Task: Open Card Production Performance Review in Board Customer Advocacy to Workspace Business Intelligence and Analytics and add a team member Softage.2@softage.net, a label Blue, a checklist Athletic Training, an attachment from Trello, a color Blue and finally, add a card description 'Create and send out employee engagement survey on company vision' and a comment 'We should approach this task with a sense of ownership and personal responsibility for its success.'. Add a start date 'Jan 02, 1900' with a due date 'Jan 09, 1900'
Action: Mouse moved to (58, 279)
Screenshot: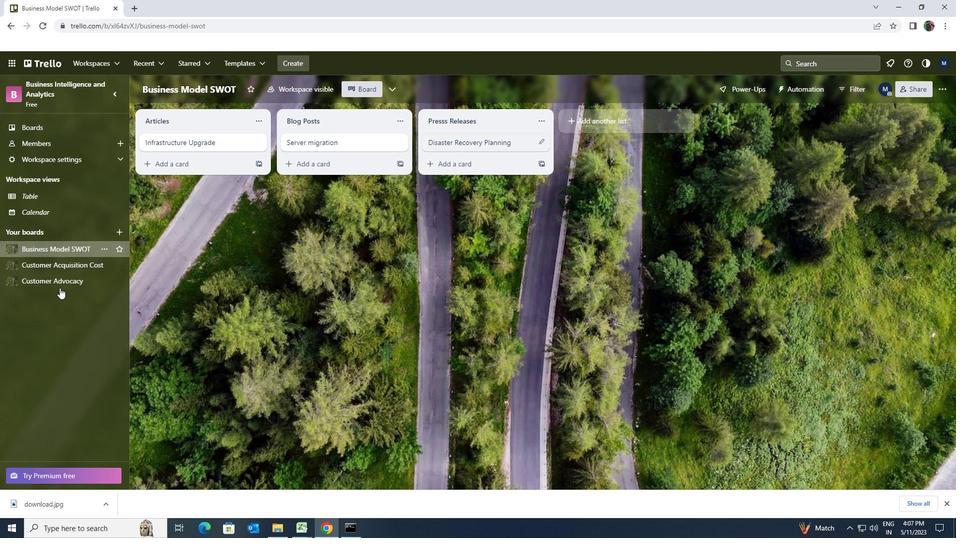 
Action: Mouse pressed left at (58, 279)
Screenshot: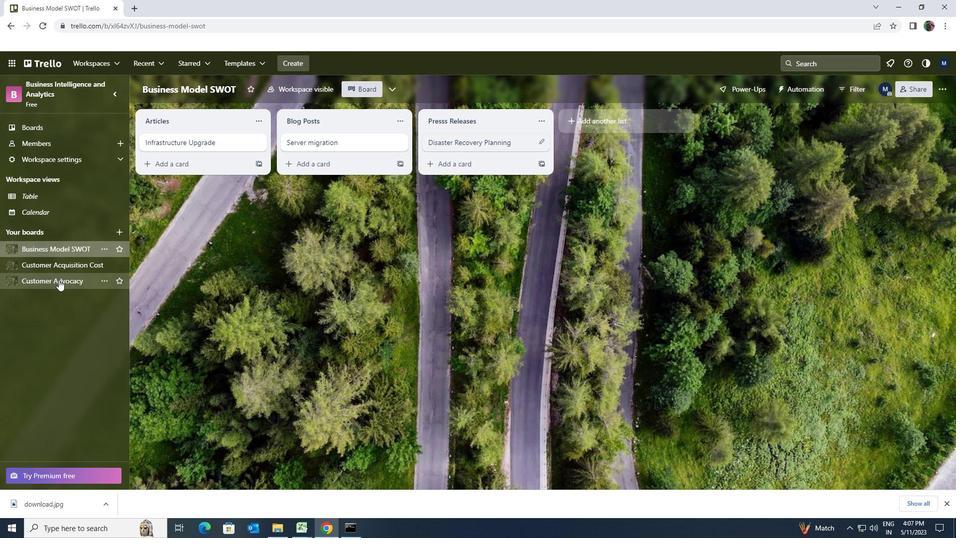 
Action: Mouse moved to (223, 143)
Screenshot: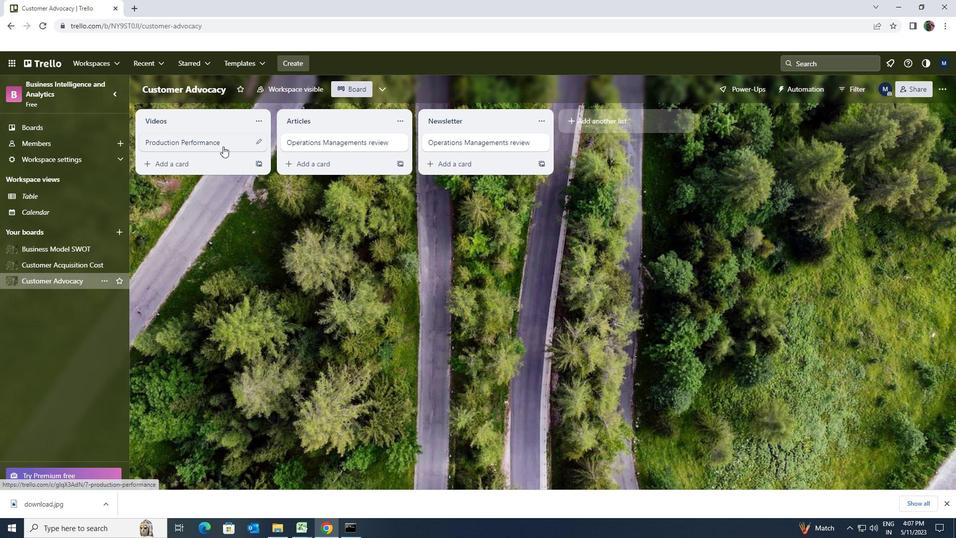 
Action: Mouse pressed left at (223, 143)
Screenshot: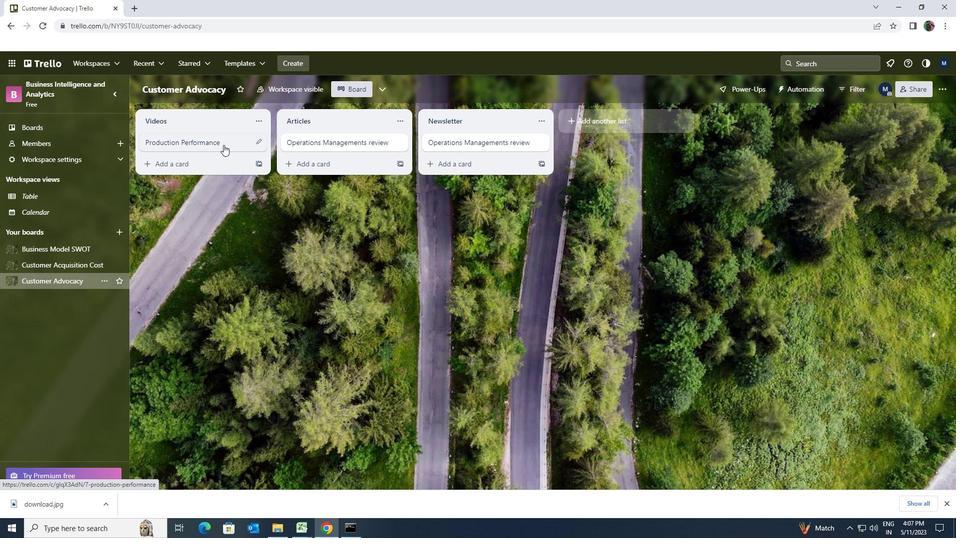 
Action: Mouse moved to (580, 141)
Screenshot: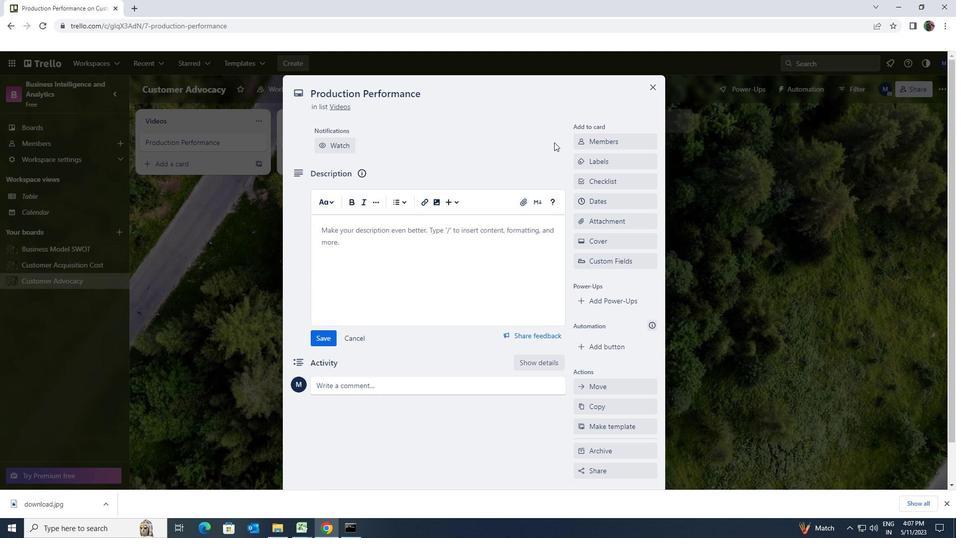 
Action: Mouse pressed left at (580, 141)
Screenshot: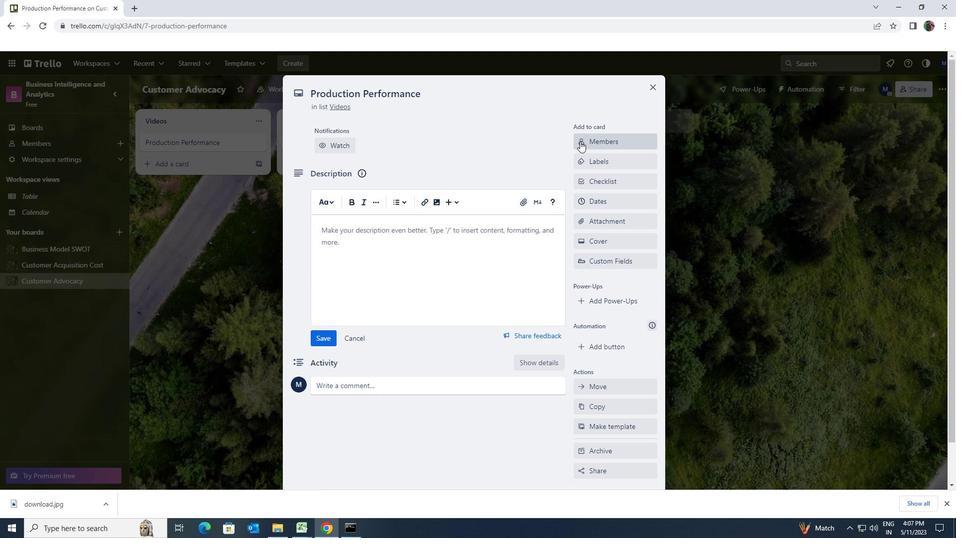 
Action: Mouse moved to (606, 182)
Screenshot: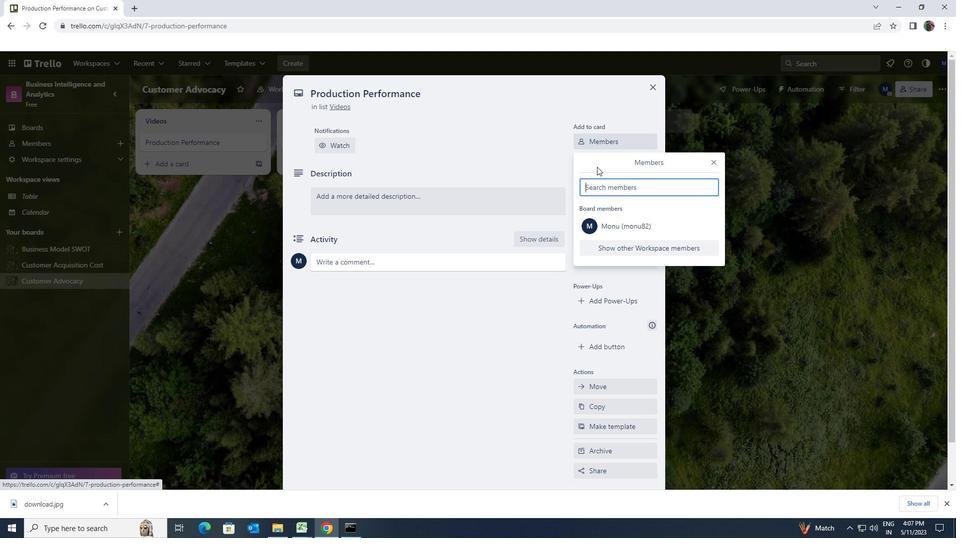 
Action: Key pressed softage.2<Key.shift>@SOFTAGE.NET
Screenshot: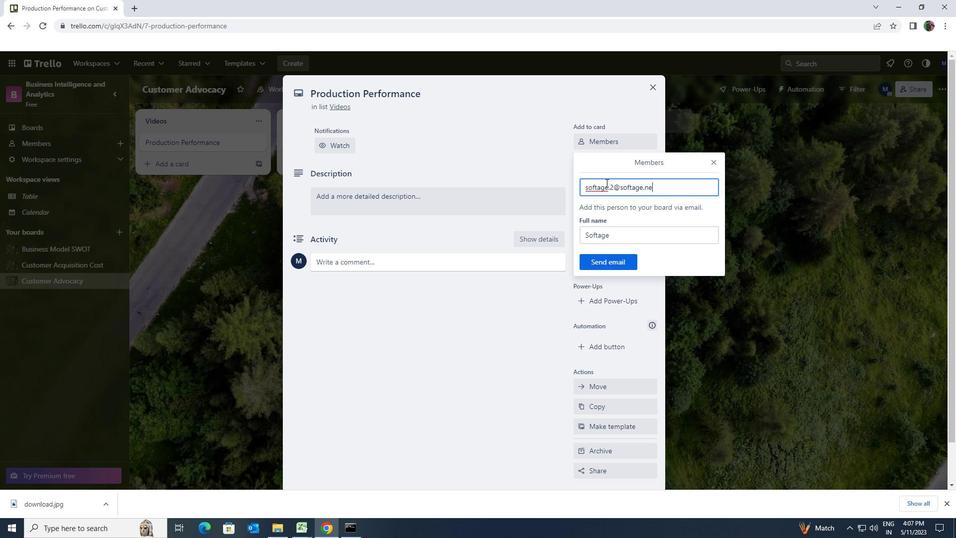 
Action: Mouse moved to (616, 256)
Screenshot: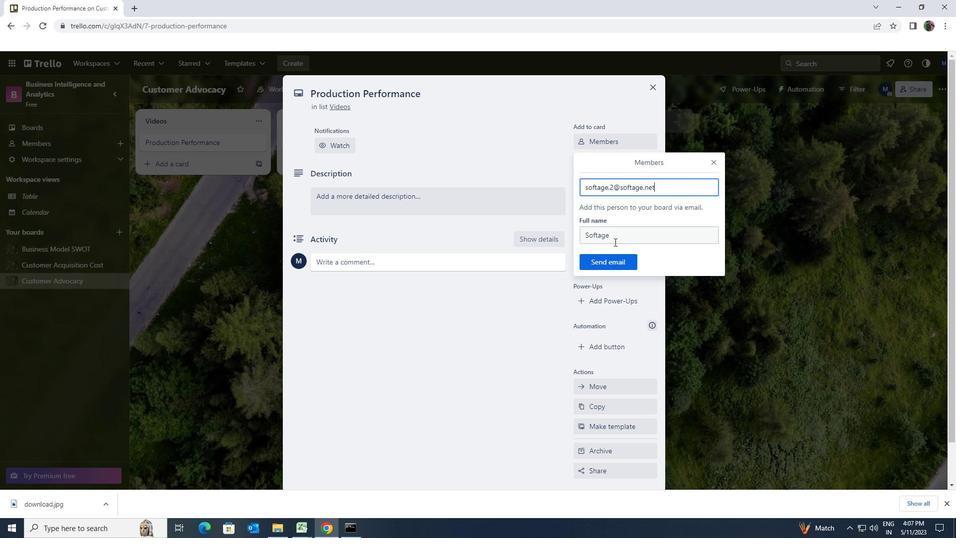 
Action: Mouse pressed left at (616, 256)
Screenshot: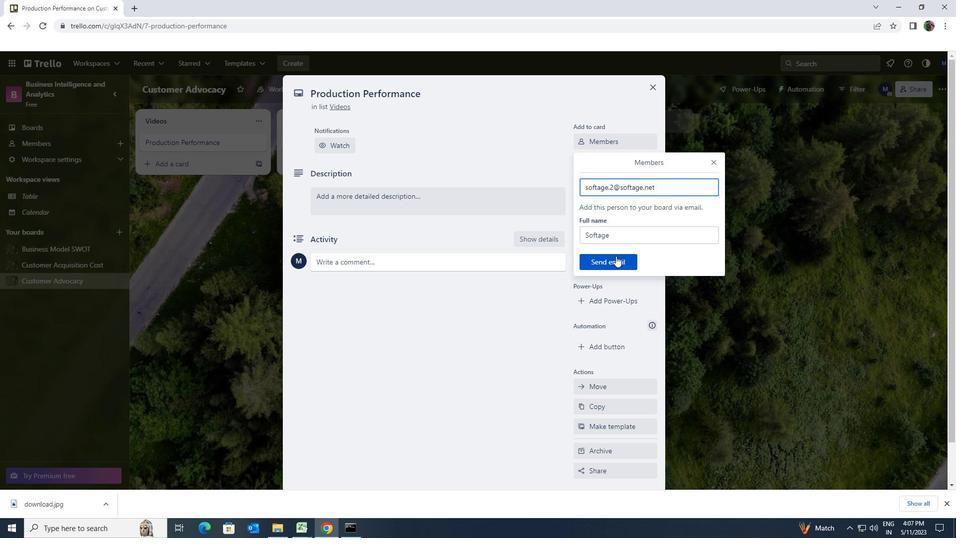 
Action: Mouse moved to (615, 197)
Screenshot: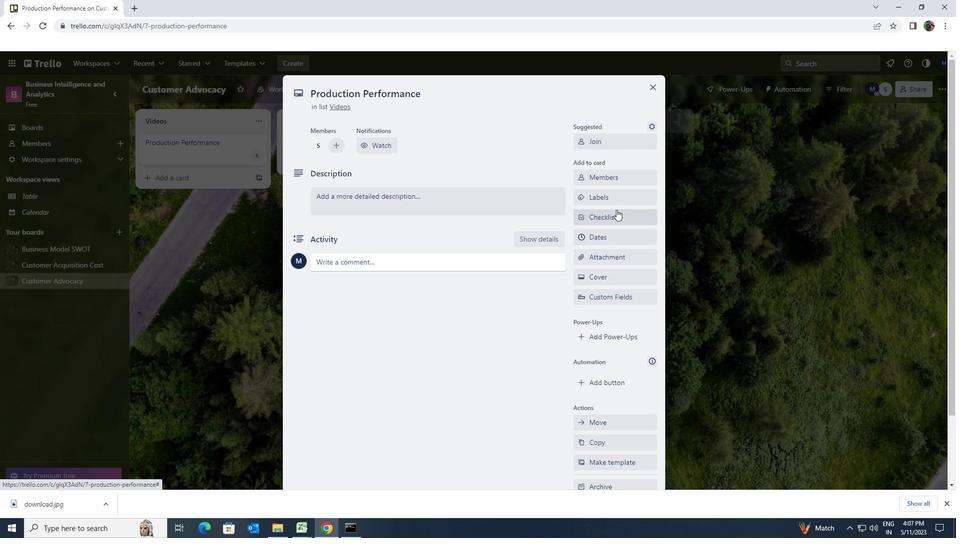 
Action: Mouse pressed left at (615, 197)
Screenshot: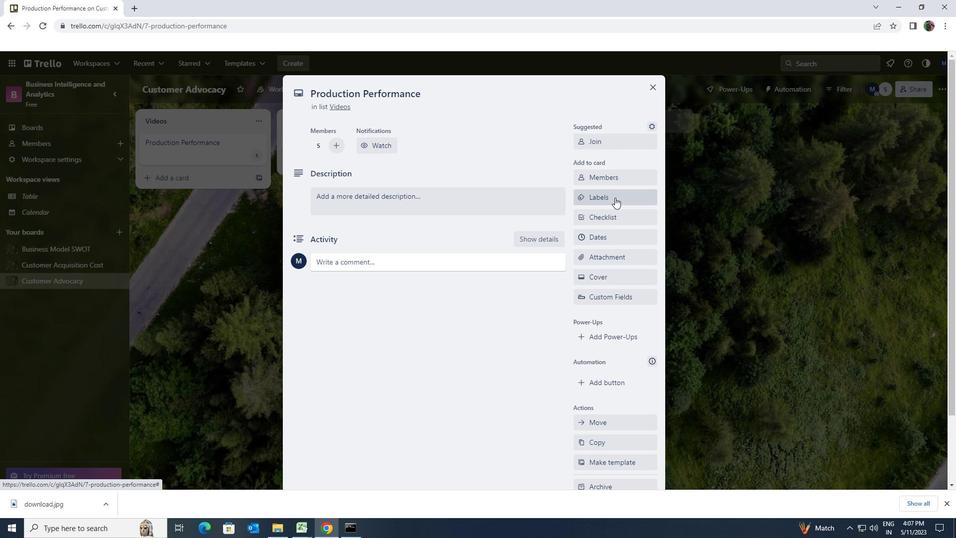 
Action: Mouse moved to (623, 394)
Screenshot: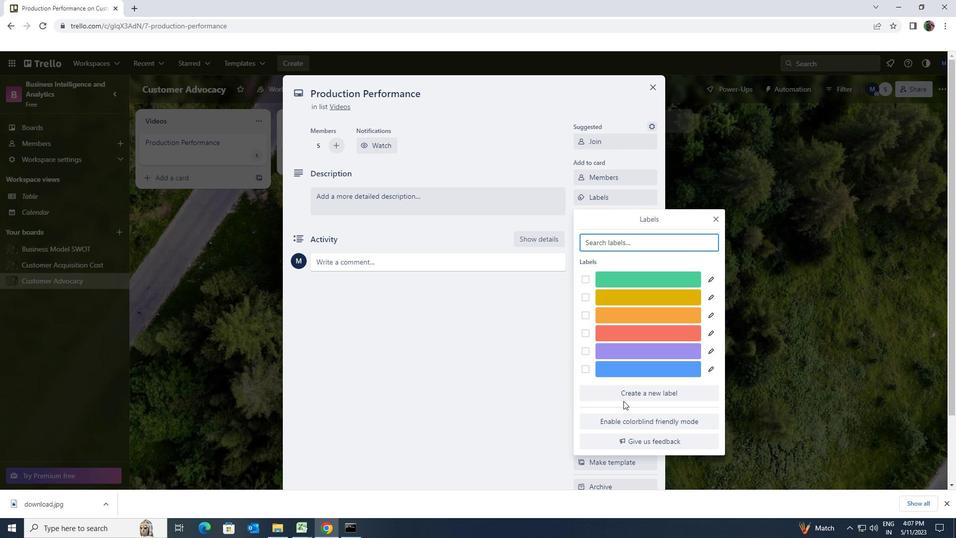 
Action: Mouse pressed left at (623, 394)
Screenshot: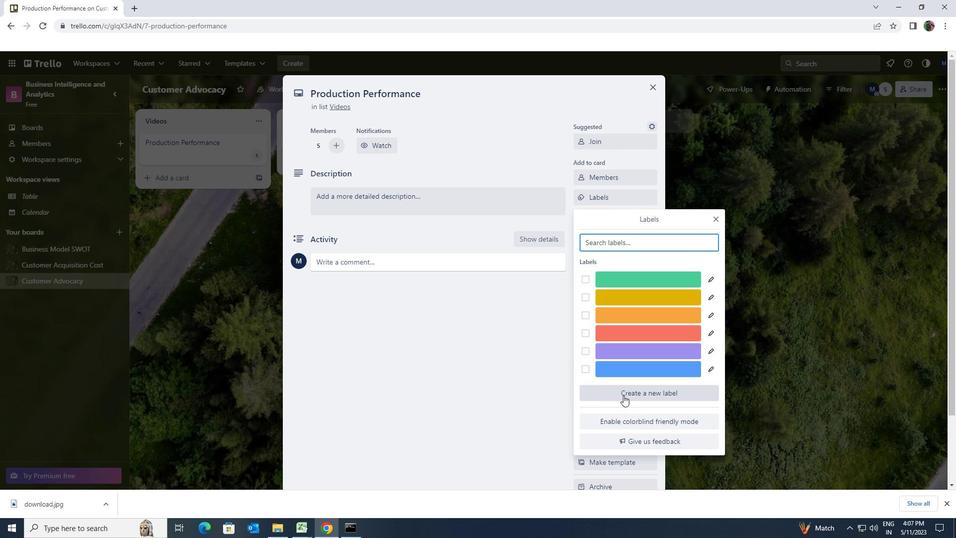 
Action: Mouse moved to (596, 297)
Screenshot: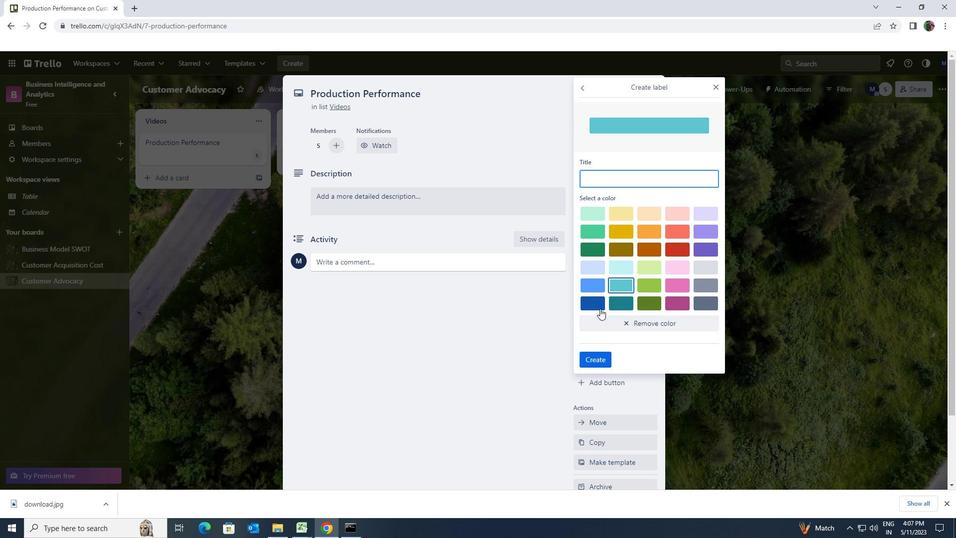
Action: Mouse pressed left at (596, 297)
Screenshot: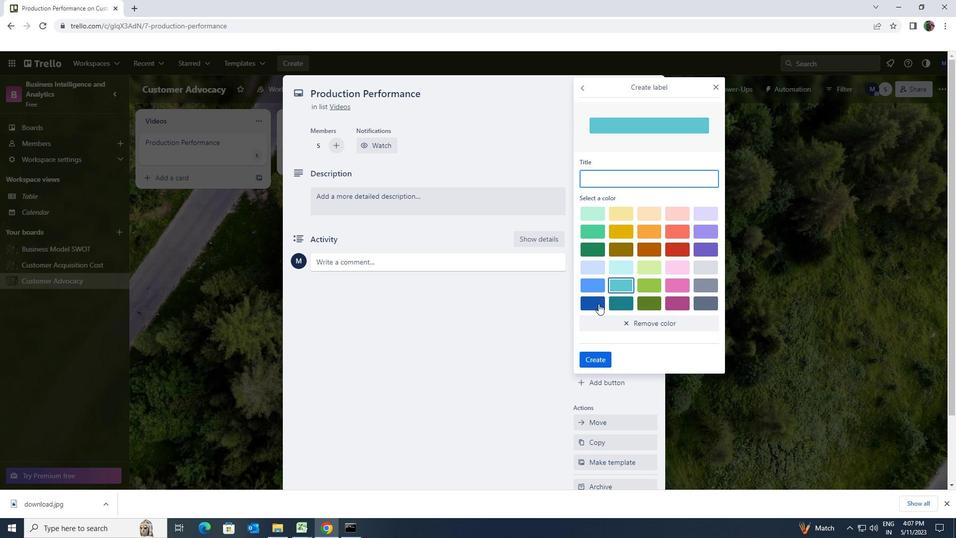 
Action: Mouse moved to (601, 359)
Screenshot: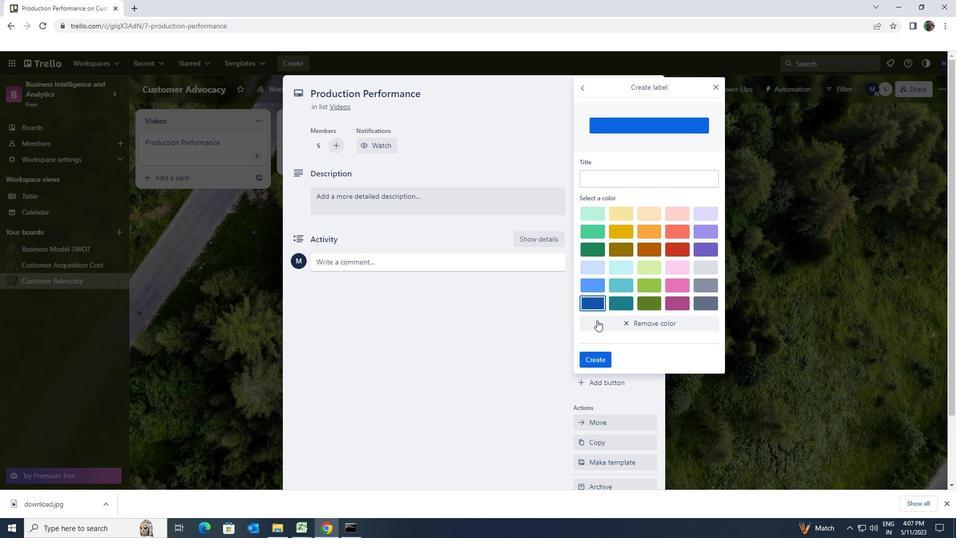 
Action: Mouse pressed left at (601, 359)
Screenshot: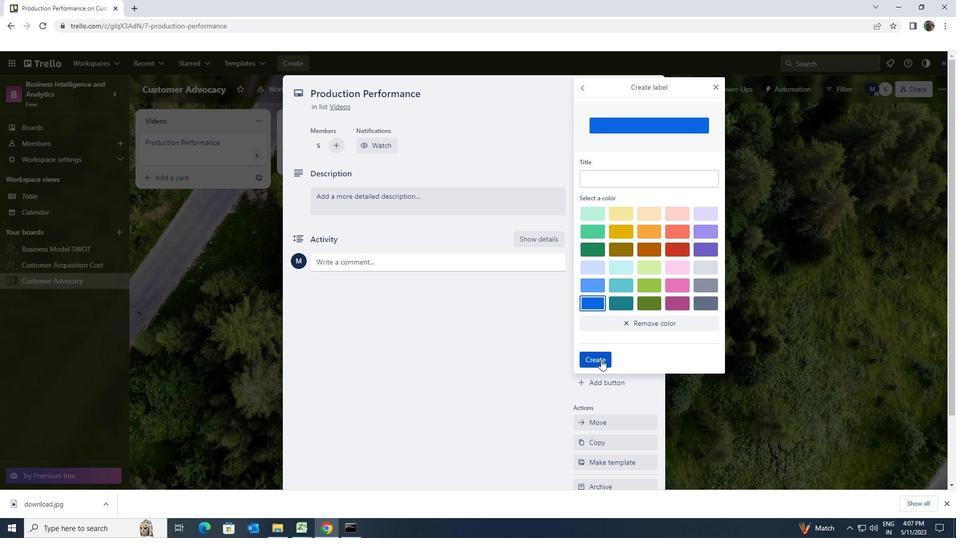 
Action: Mouse moved to (717, 219)
Screenshot: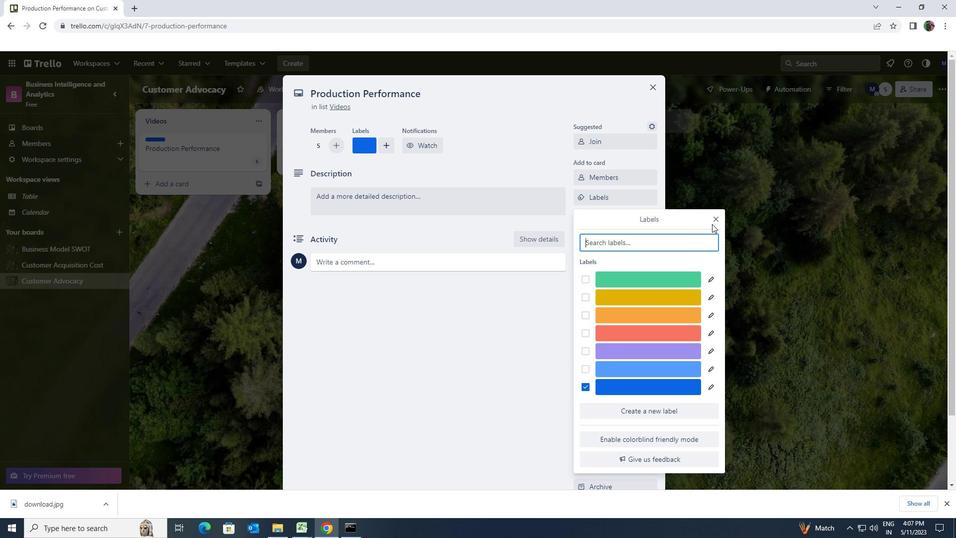 
Action: Mouse pressed left at (717, 219)
Screenshot: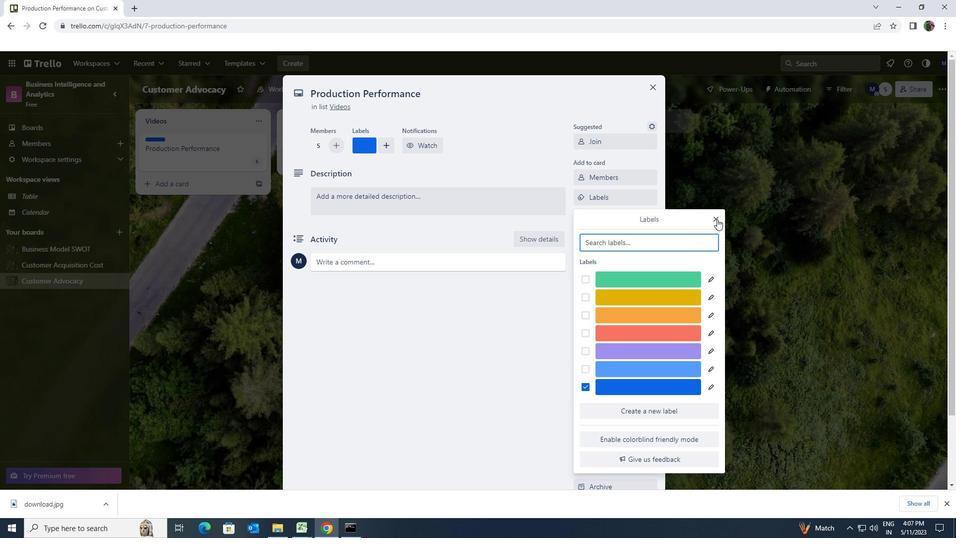 
Action: Mouse moved to (625, 216)
Screenshot: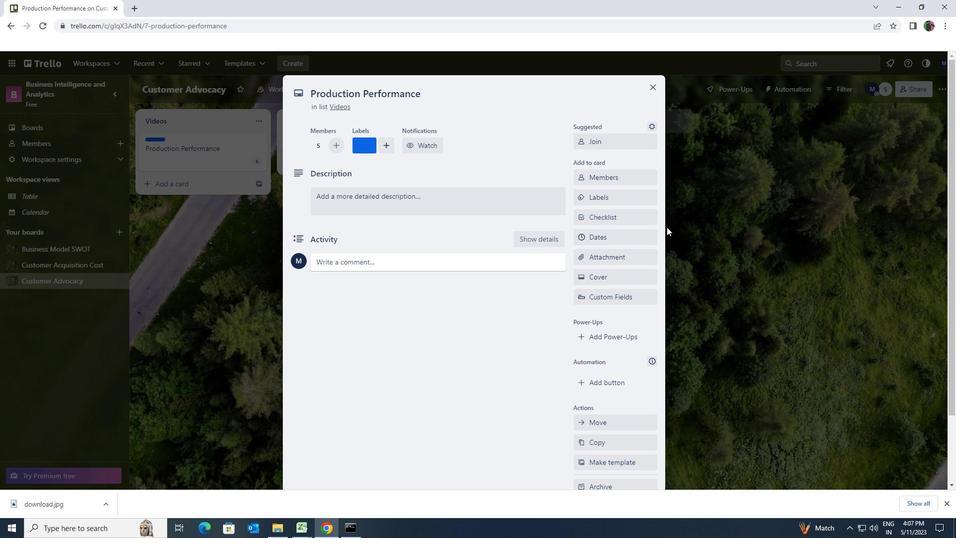 
Action: Mouse pressed left at (625, 216)
Screenshot: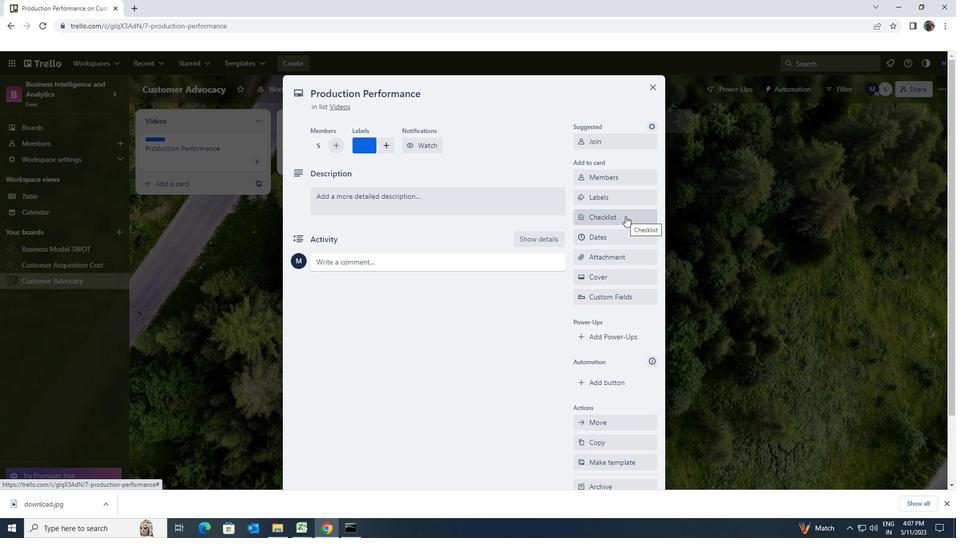 
Action: Key pressed <Key.shift>ATHLETIC<Key.space><Key.shift>TRAINING
Screenshot: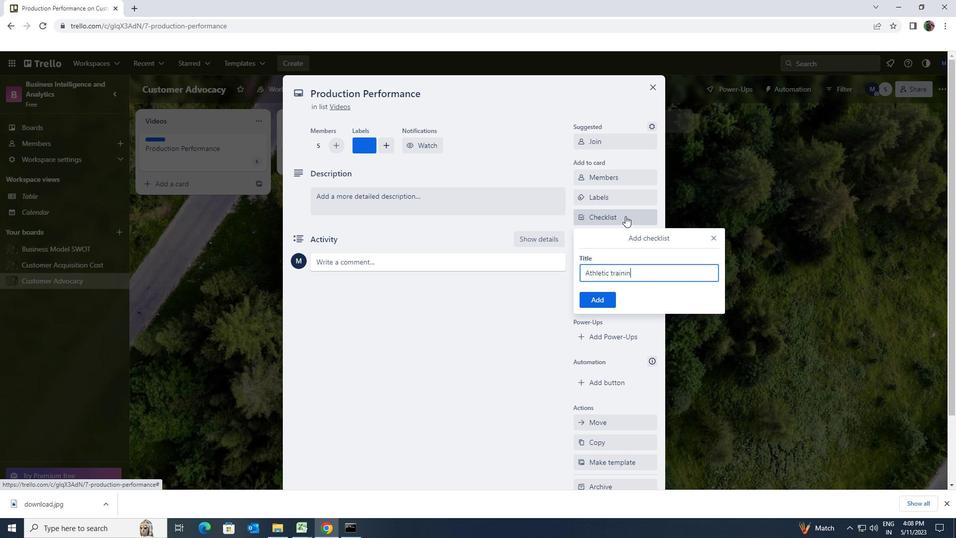 
Action: Mouse moved to (608, 298)
Screenshot: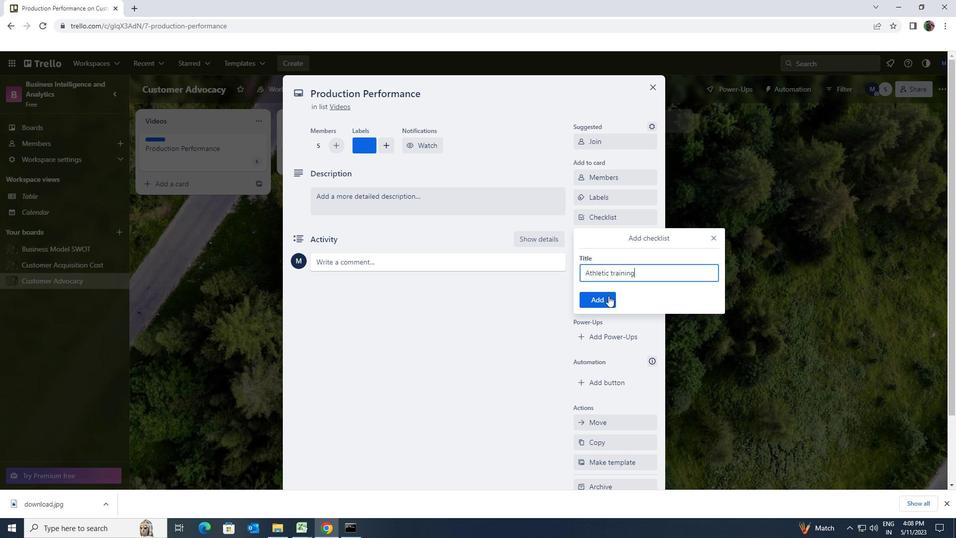 
Action: Mouse pressed left at (608, 298)
Screenshot: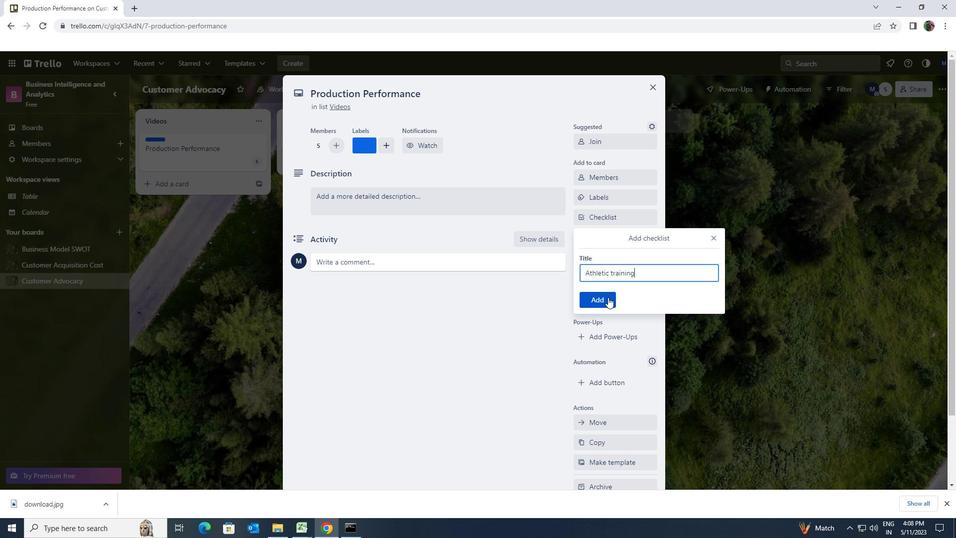 
Action: Mouse moved to (601, 258)
Screenshot: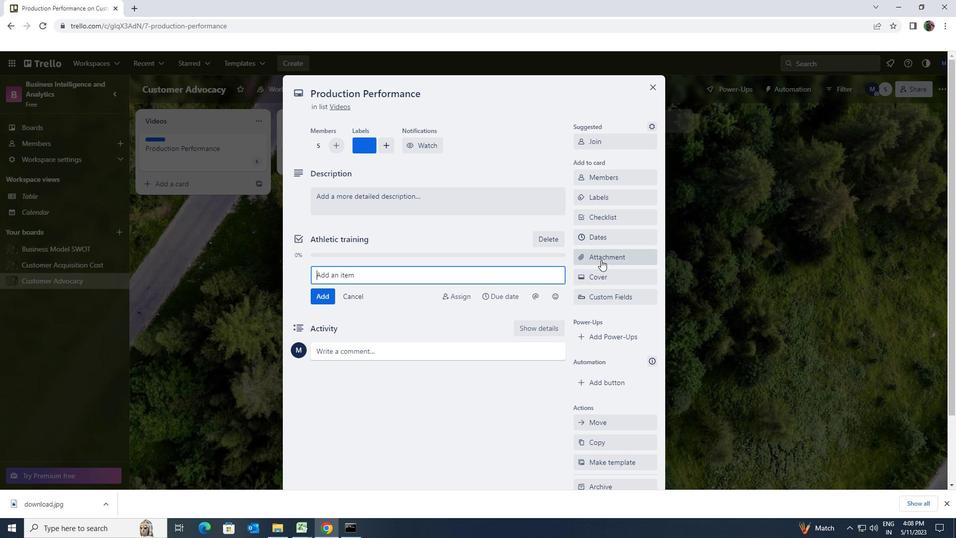 
Action: Mouse pressed left at (601, 258)
Screenshot: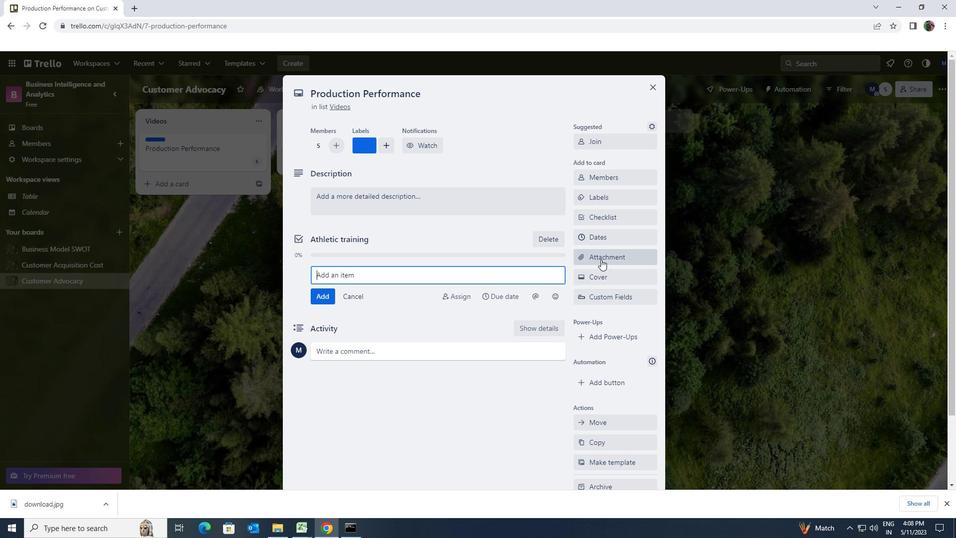 
Action: Mouse moved to (604, 315)
Screenshot: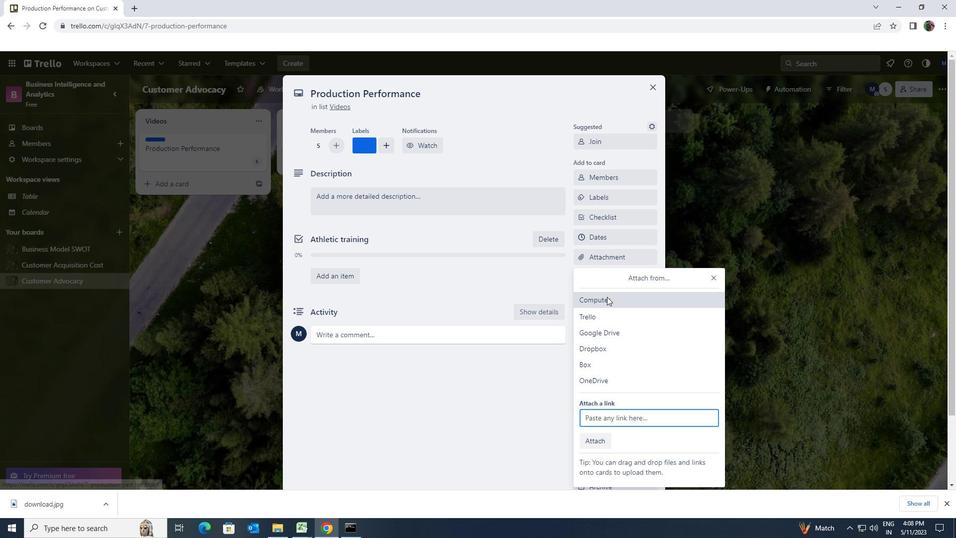
Action: Mouse pressed left at (604, 315)
Screenshot: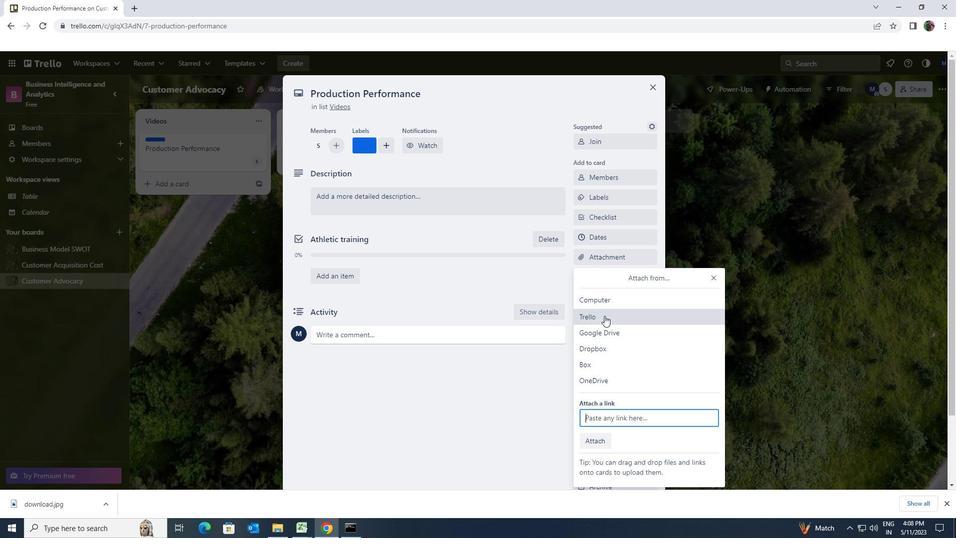 
Action: Mouse moved to (604, 312)
Screenshot: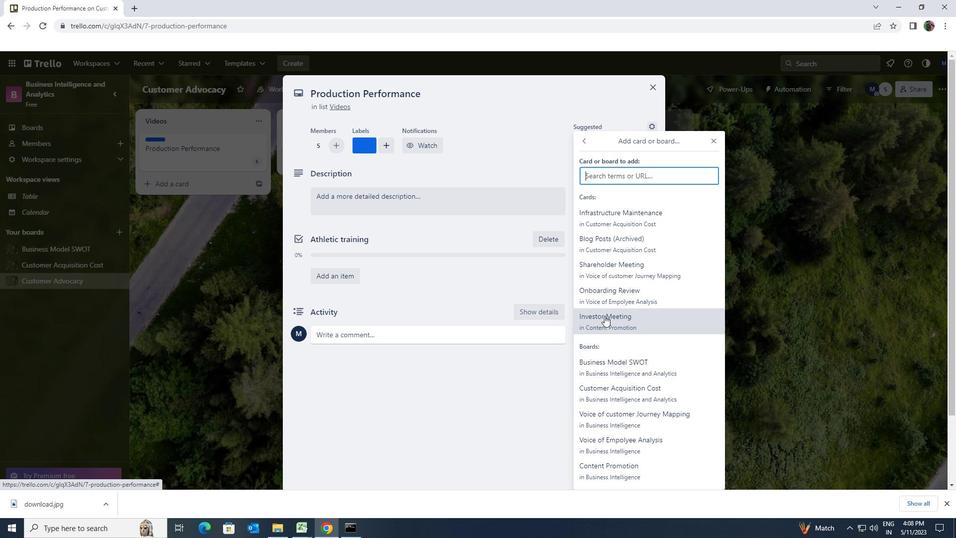 
Action: Mouse pressed left at (604, 312)
Screenshot: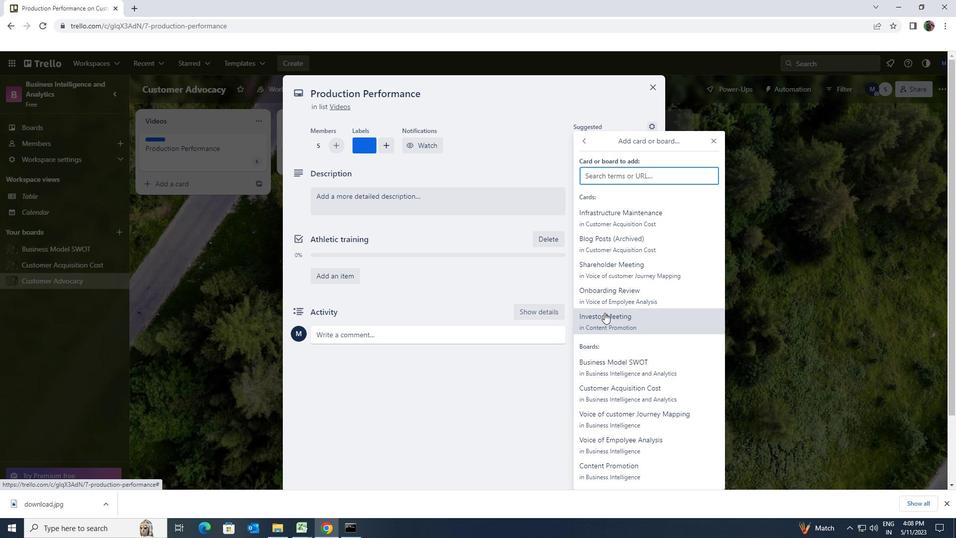 
Action: Mouse moved to (487, 206)
Screenshot: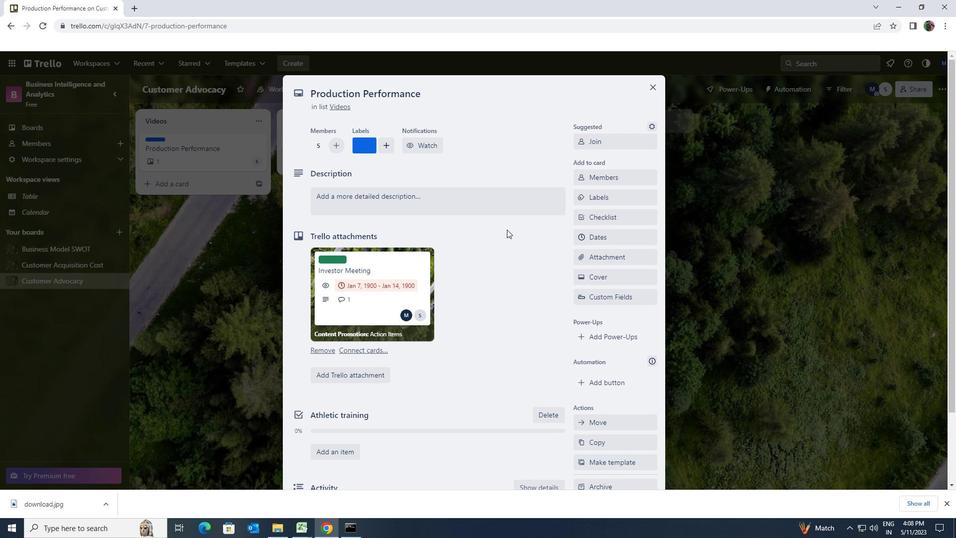 
Action: Mouse pressed left at (487, 206)
Screenshot: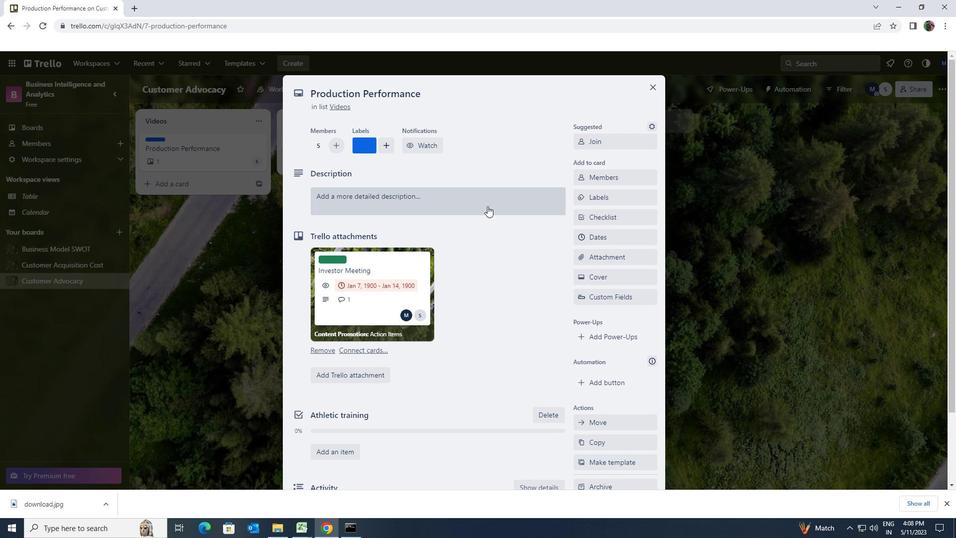 
Action: Mouse moved to (488, 204)
Screenshot: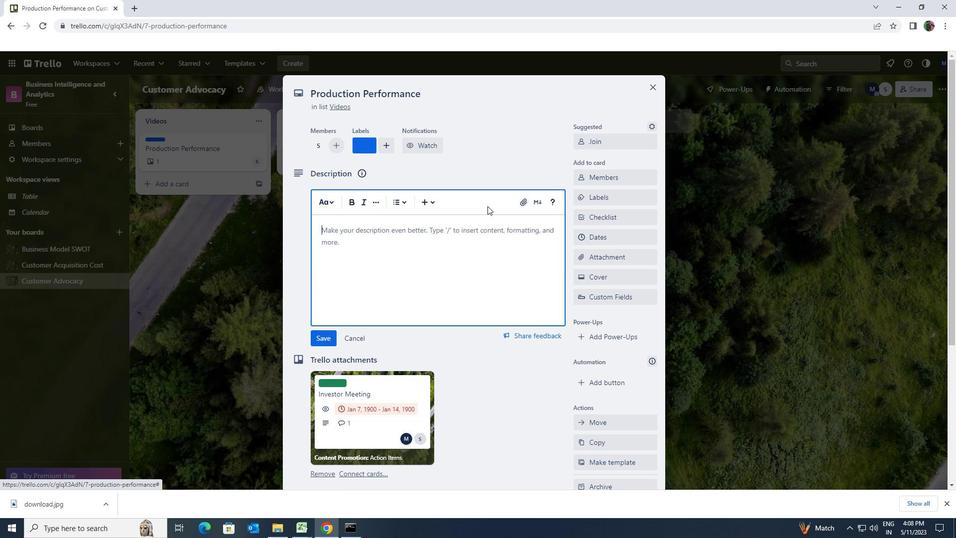 
Action: Key pressed <Key.shift>CREATE<Key.space>AND<Key.space>SENS<Key.backspace>D<Key.space>OUT<Key.space>EMPLOYEE<Key.space>ENGAGEMENT<Key.space>SURVEY<Key.space>ON<Key.space>COMPANY<Key.space>VISION
Screenshot: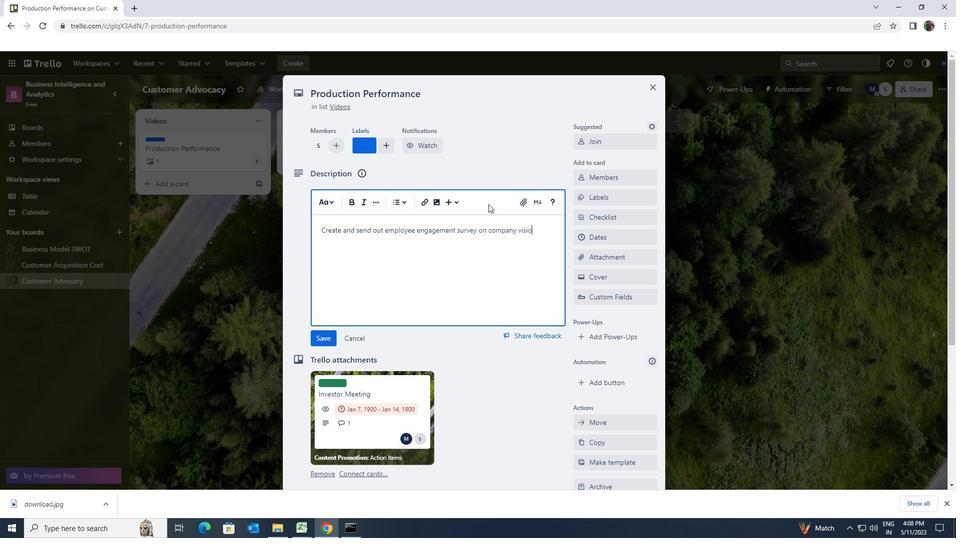
Action: Mouse moved to (316, 338)
Screenshot: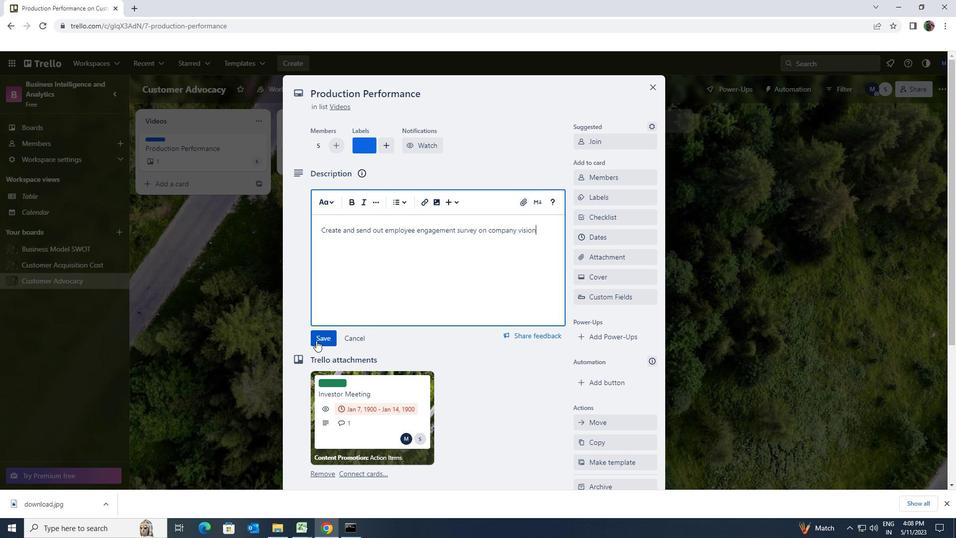 
Action: Mouse pressed left at (316, 338)
Screenshot: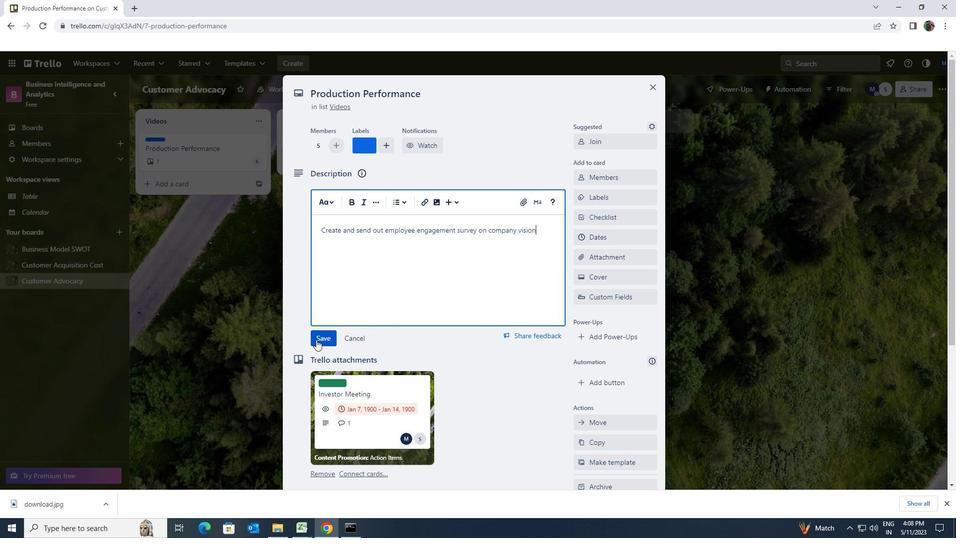 
Action: Mouse moved to (317, 337)
Screenshot: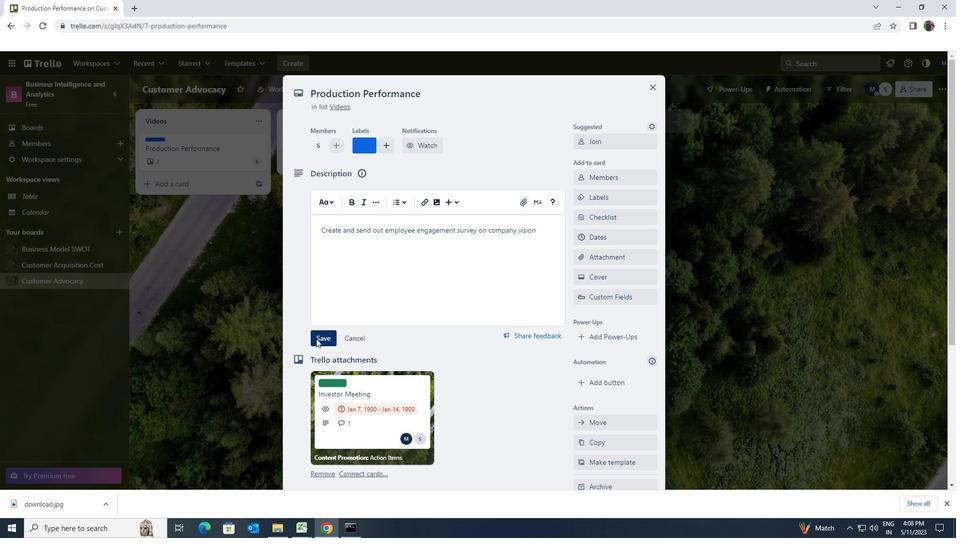 
Action: Mouse scrolled (317, 337) with delta (0, 0)
Screenshot: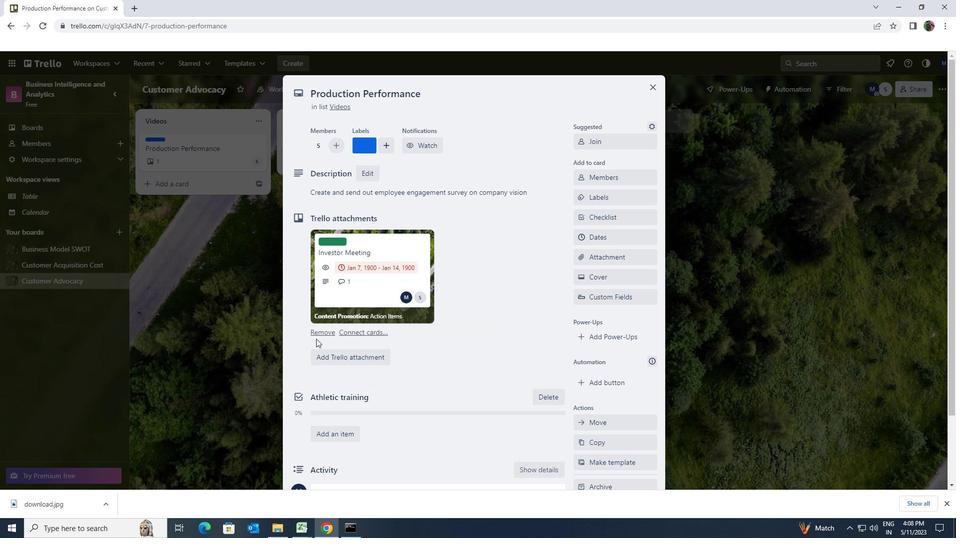 
Action: Mouse scrolled (317, 337) with delta (0, 0)
Screenshot: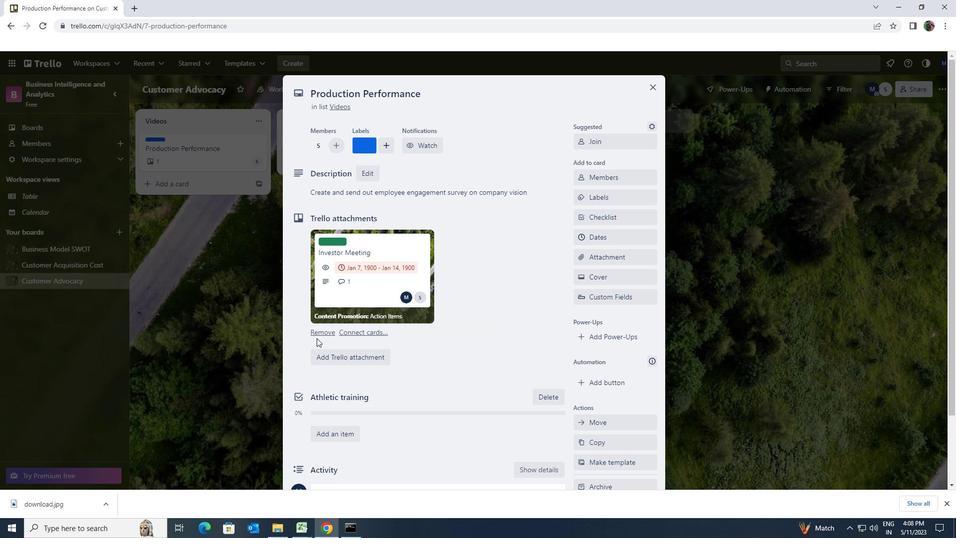 
Action: Mouse scrolled (317, 337) with delta (0, 0)
Screenshot: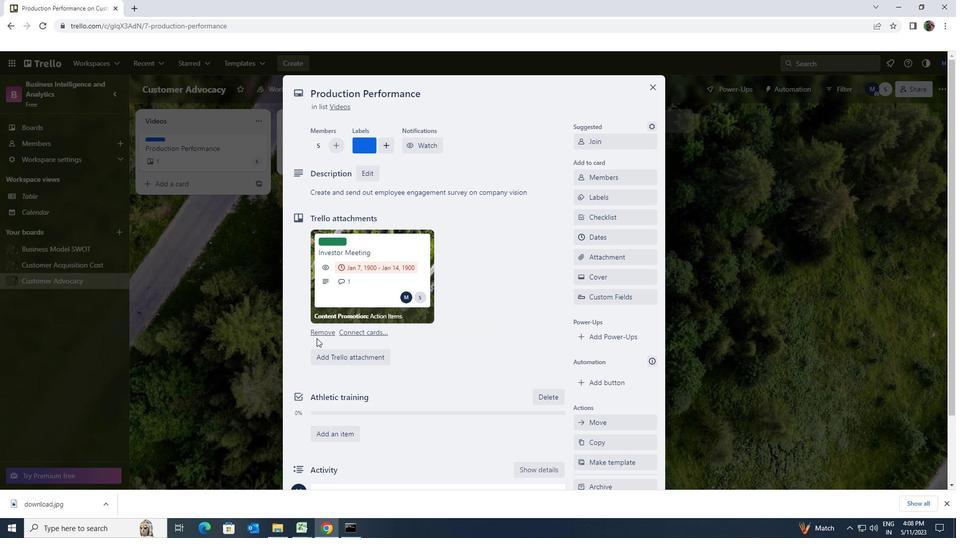 
Action: Mouse moved to (317, 337)
Screenshot: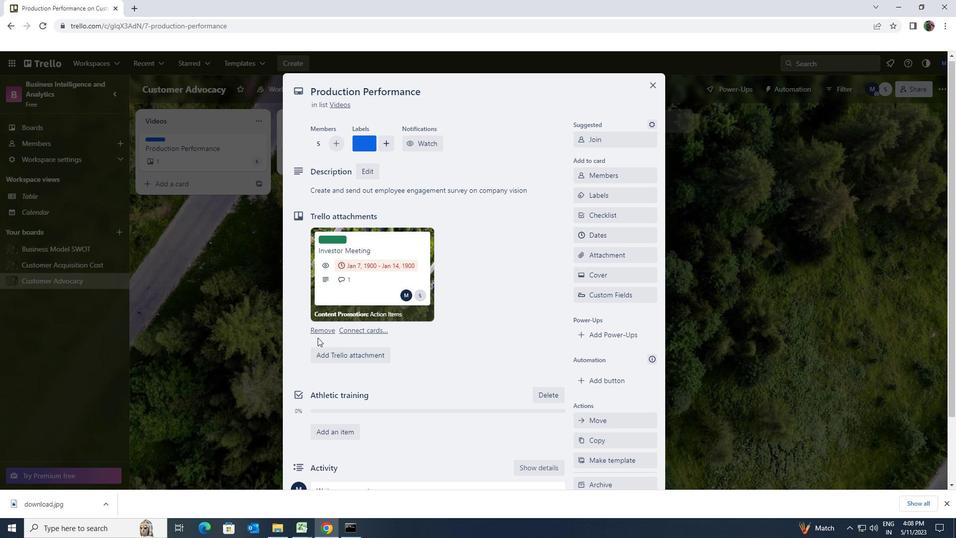 
Action: Mouse scrolled (317, 337) with delta (0, 0)
Screenshot: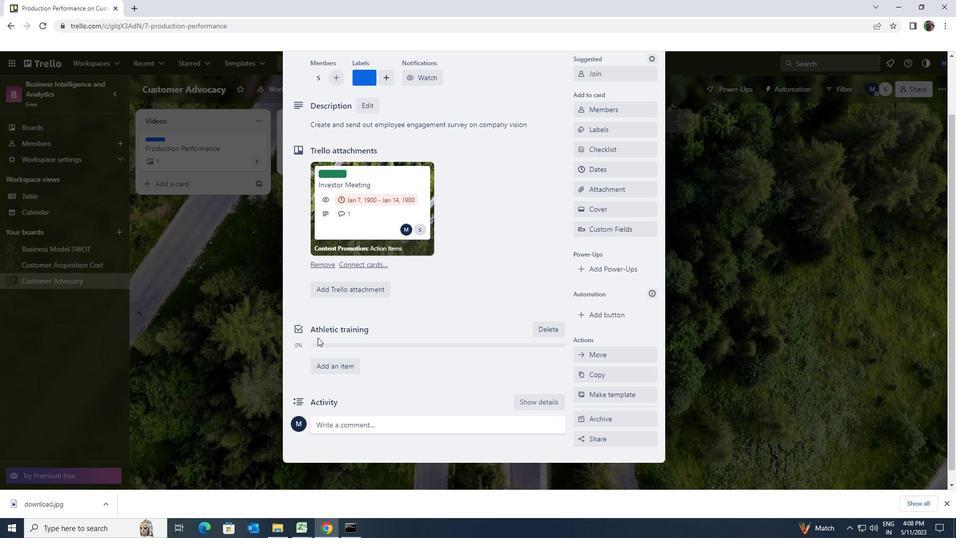 
Action: Mouse scrolled (317, 337) with delta (0, 0)
Screenshot: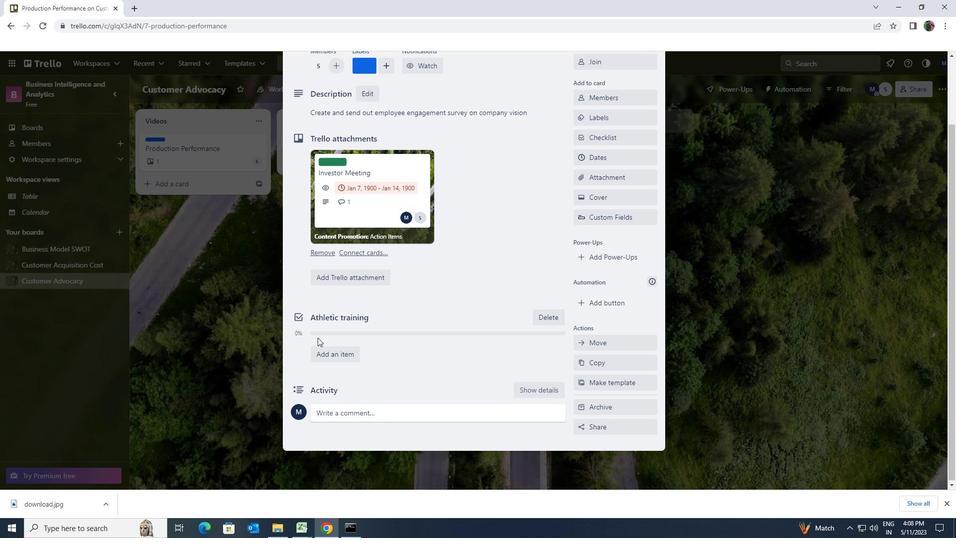 
Action: Mouse moved to (338, 416)
Screenshot: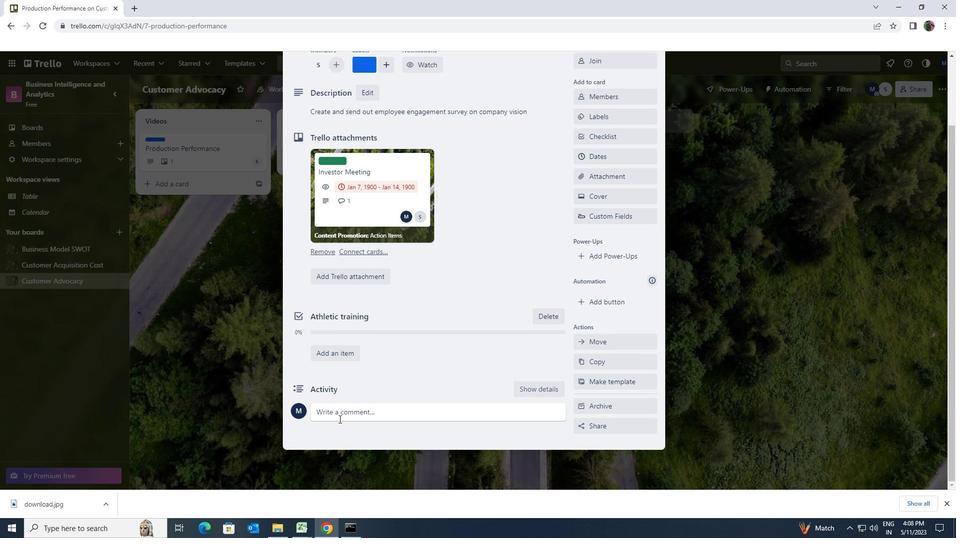 
Action: Mouse pressed left at (338, 416)
Screenshot: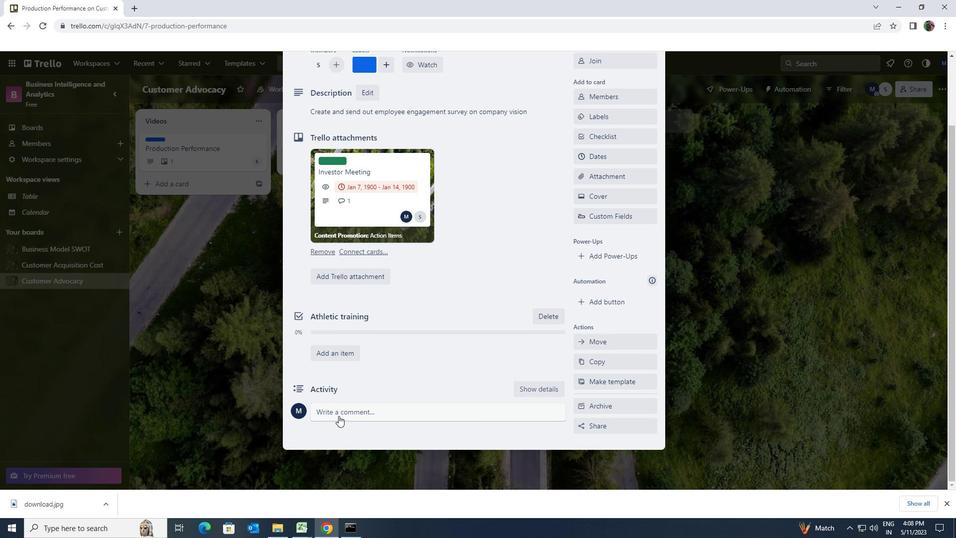 
Action: Mouse moved to (338, 415)
Screenshot: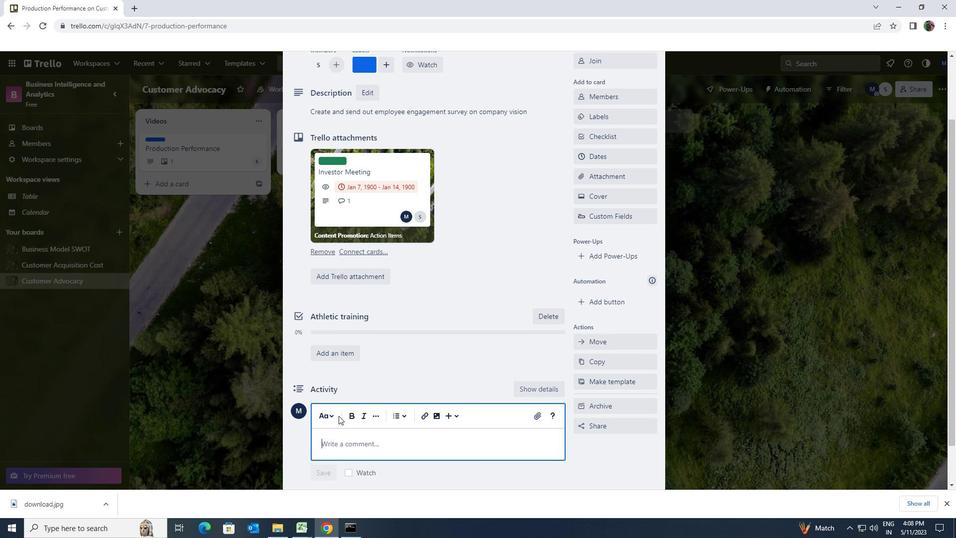 
Action: Key pressed <Key.shift><Key.shift><Key.shift>WE<Key.space>SHOULD<Key.space>APPROACH<Key.space>THID<Key.space><Key.backspace><Key.backspace>S<Key.space>TASK<Key.space>WITH<Key.space>OF<Key.space>SENSE<Key.space>OF<Key.space>OWNERSHIP<Key.space>AND<Key.space>PERSI<Key.backspace>ONAL<Key.space>RESPONSIBILITY<Key.space>FOR<Key.space>ITS<Key.space>SUCESS<Key.space>.
Screenshot: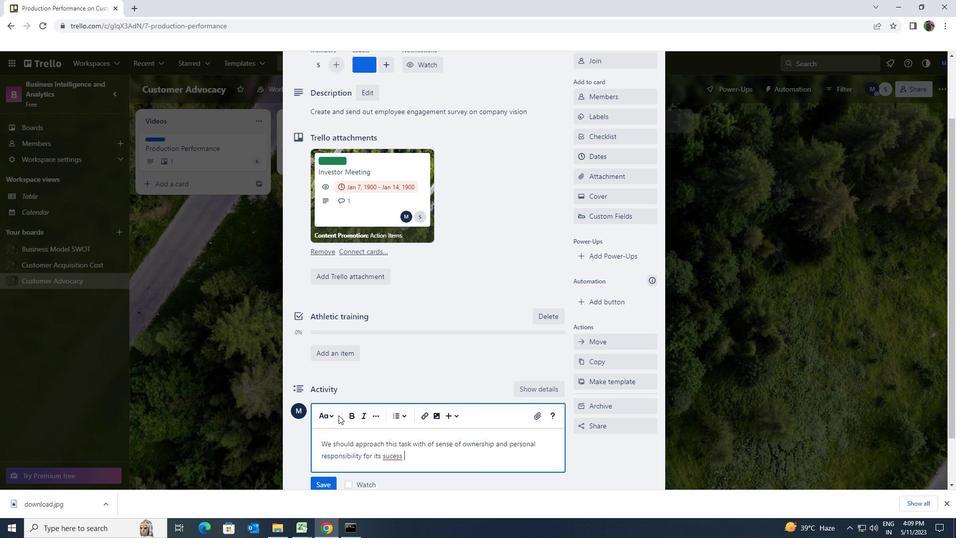 
Action: Mouse scrolled (338, 415) with delta (0, 0)
Screenshot: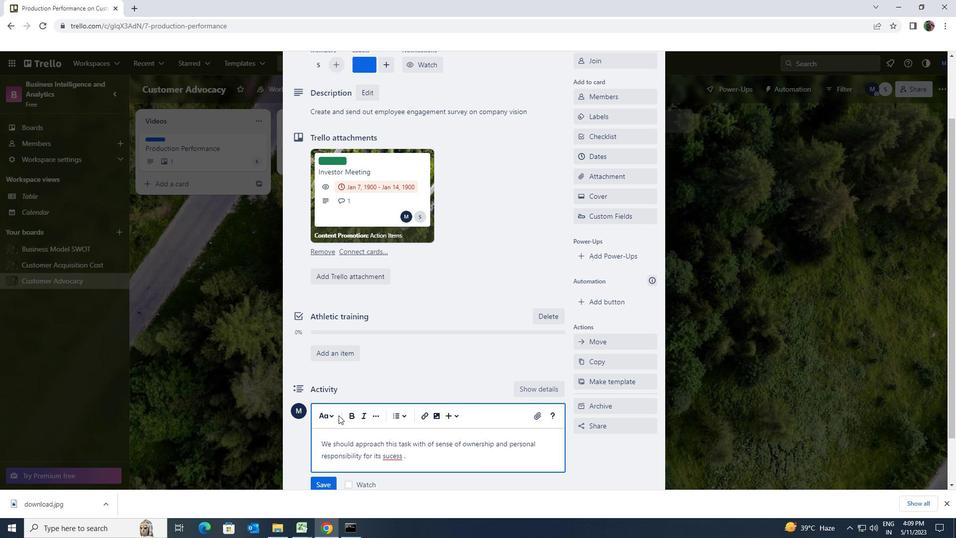 
Action: Mouse scrolled (338, 415) with delta (0, 0)
Screenshot: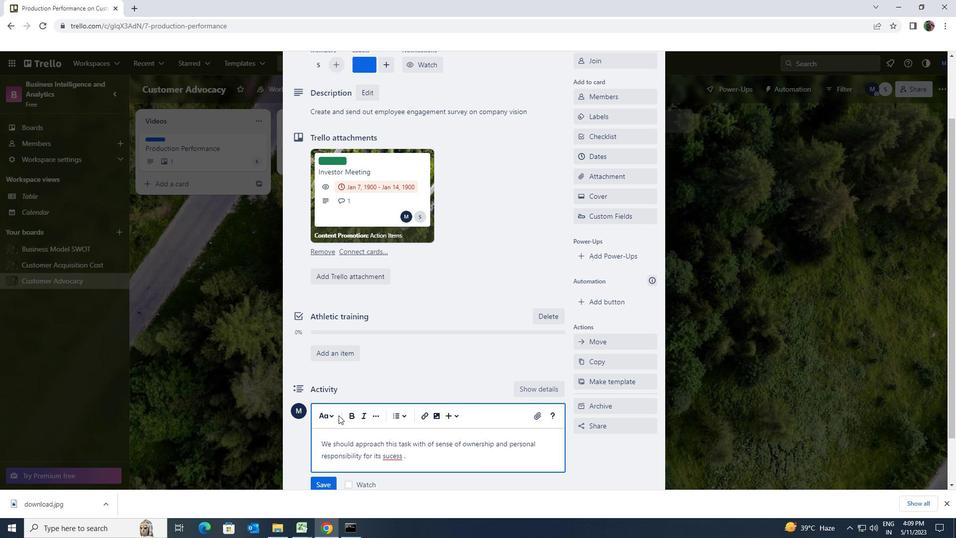 
Action: Mouse moved to (372, 407)
Screenshot: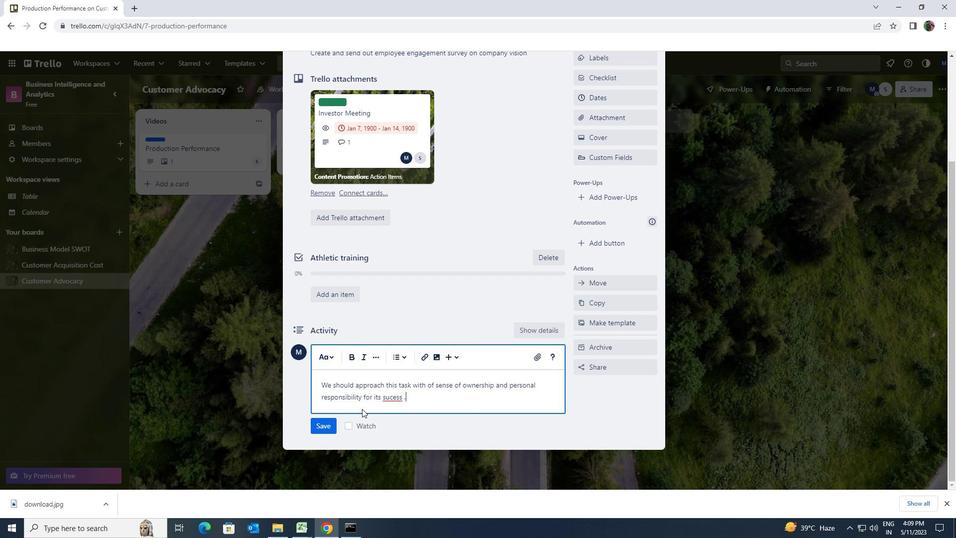 
Action: Key pressed <Key.backspace><Key.backspace><Key.backspace><Key.backspace><Key.backspace>E<Key.backspace>CESS.
Screenshot: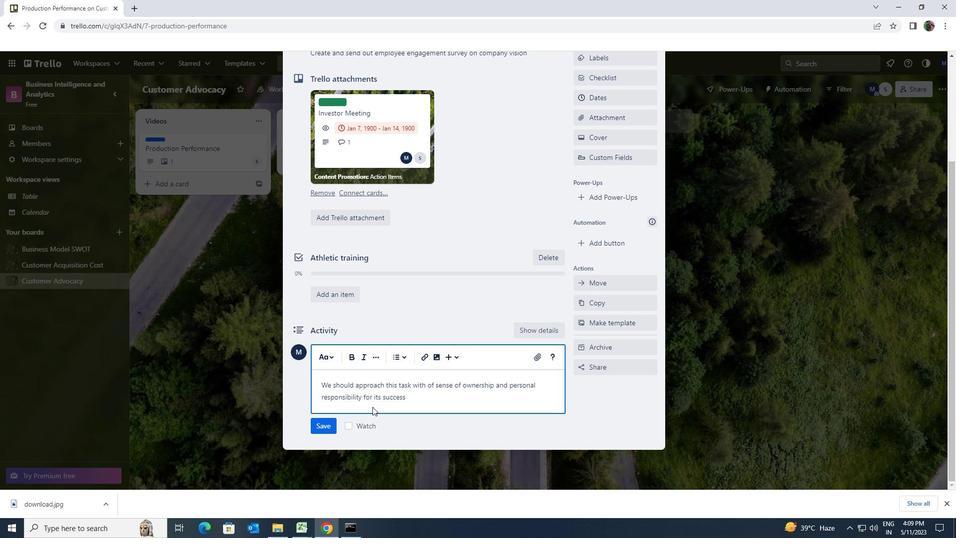 
Action: Mouse moved to (327, 426)
Screenshot: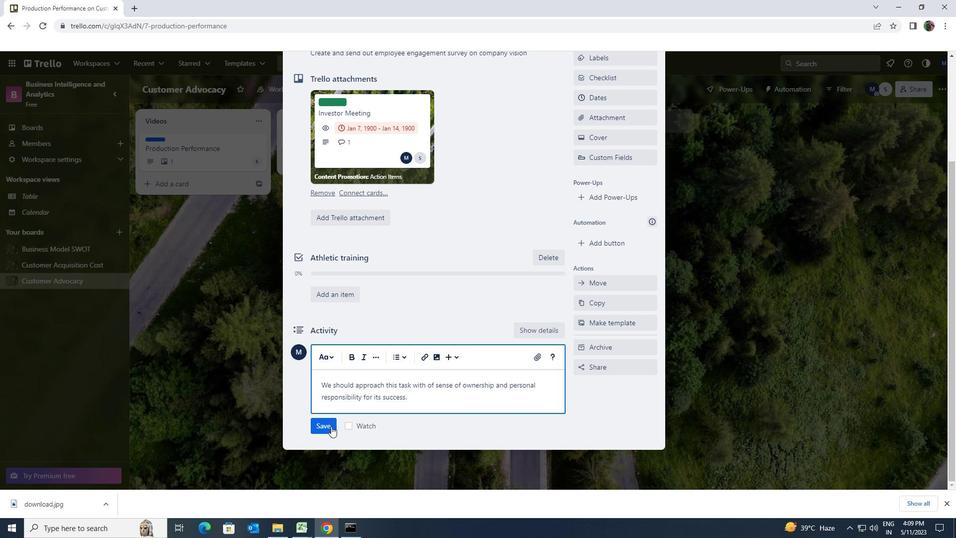 
Action: Mouse pressed left at (327, 426)
Screenshot: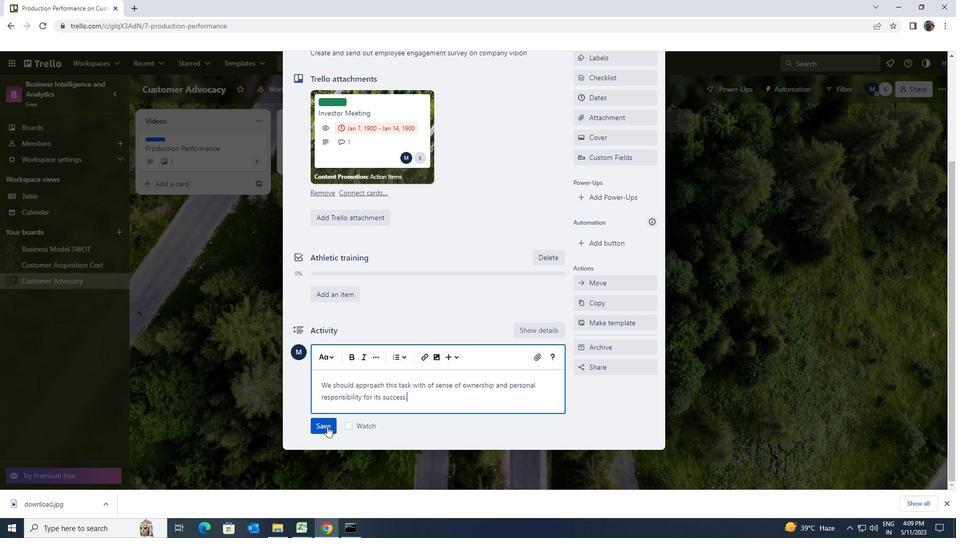 
Action: Mouse moved to (526, 321)
Screenshot: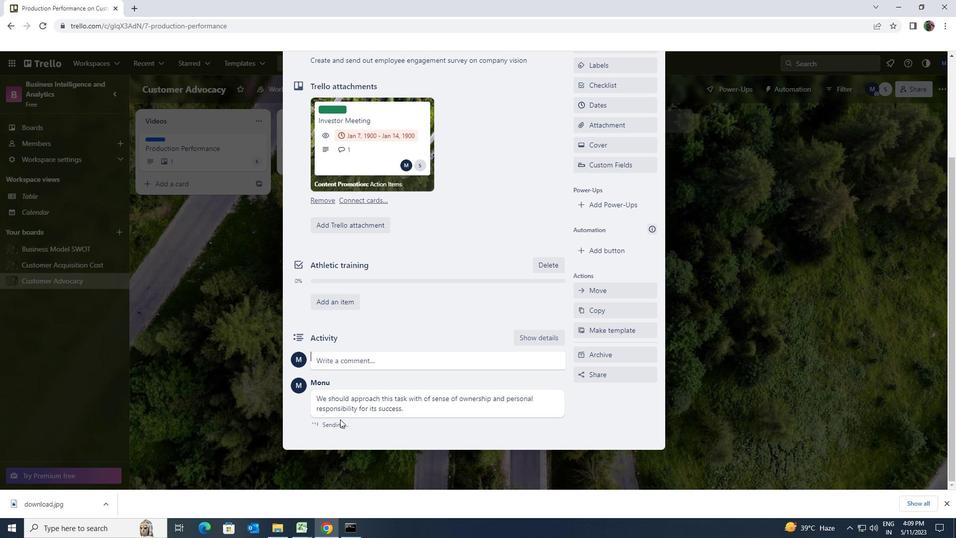 
Action: Mouse scrolled (526, 321) with delta (0, 0)
Screenshot: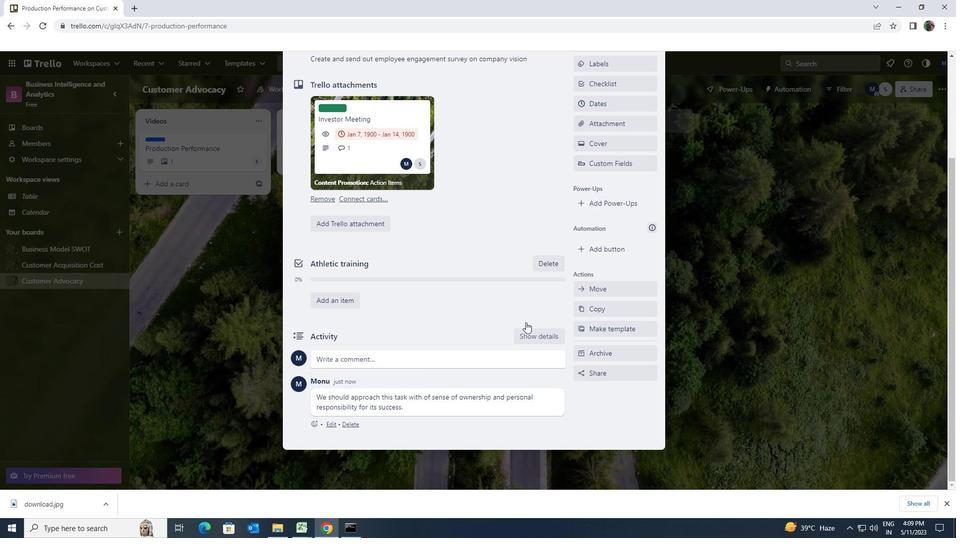 
Action: Mouse scrolled (526, 321) with delta (0, 0)
Screenshot: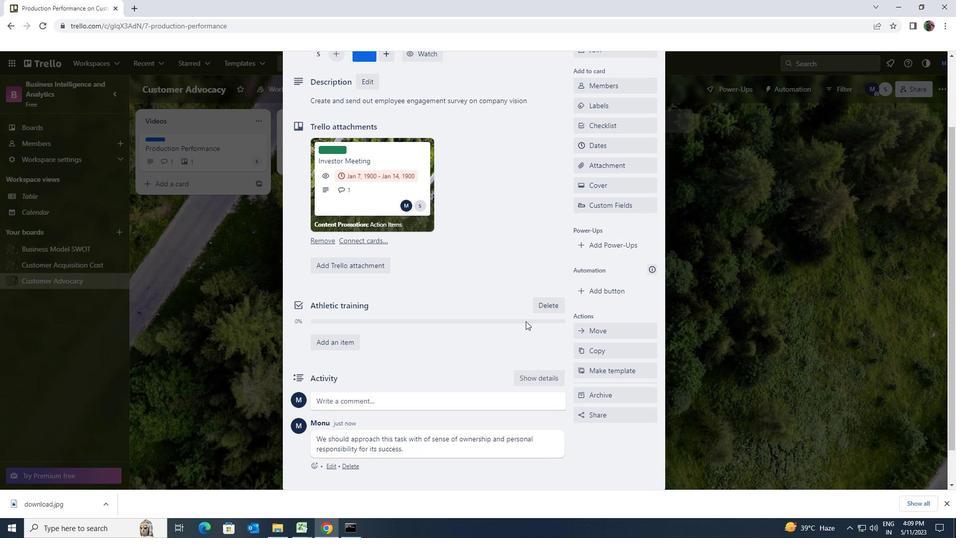 
Action: Mouse scrolled (526, 321) with delta (0, 0)
Screenshot: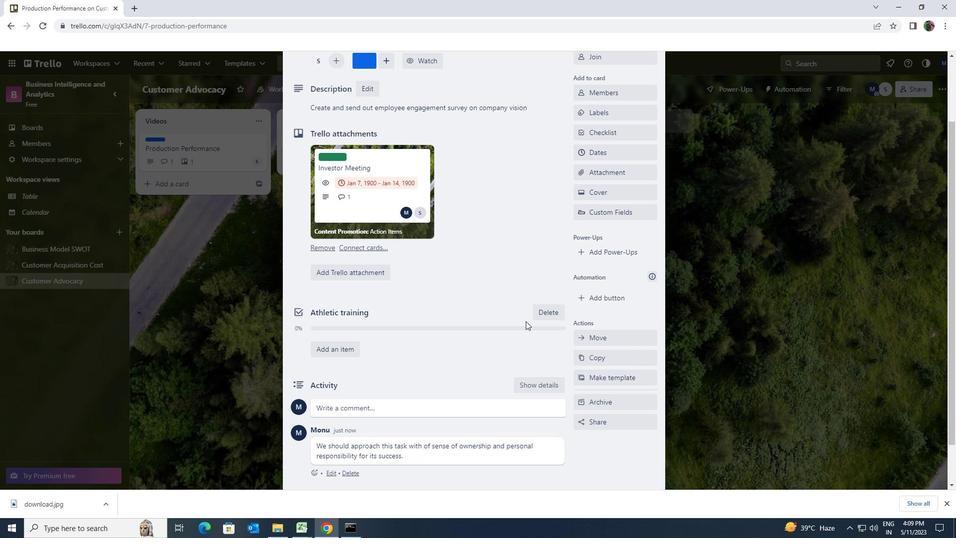 
Action: Mouse scrolled (526, 321) with delta (0, 0)
Screenshot: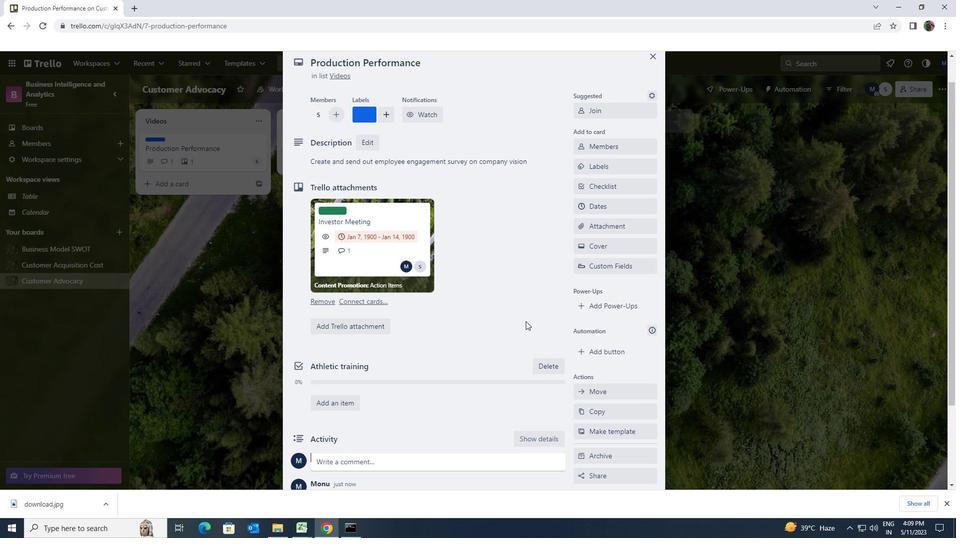
Action: Mouse moved to (616, 234)
Screenshot: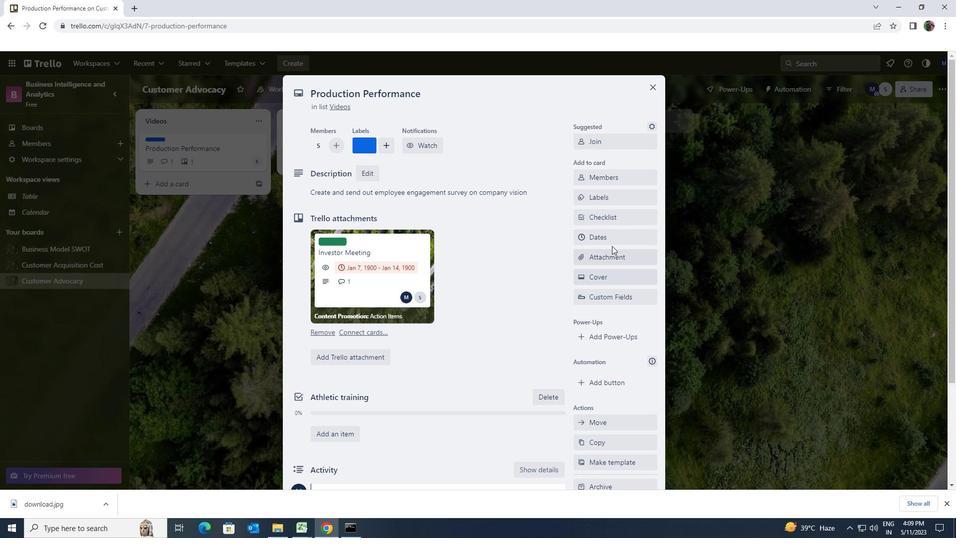
Action: Mouse pressed left at (616, 234)
Screenshot: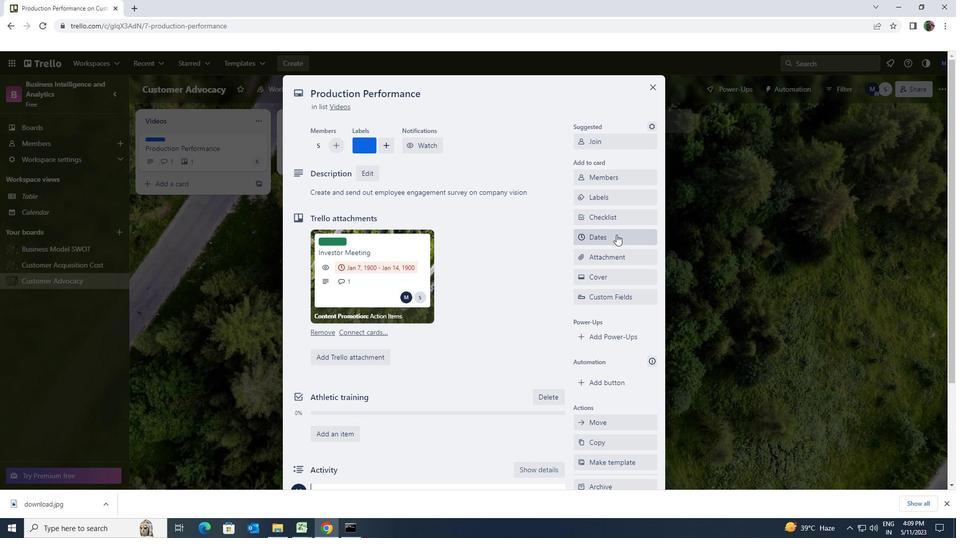 
Action: Mouse moved to (581, 265)
Screenshot: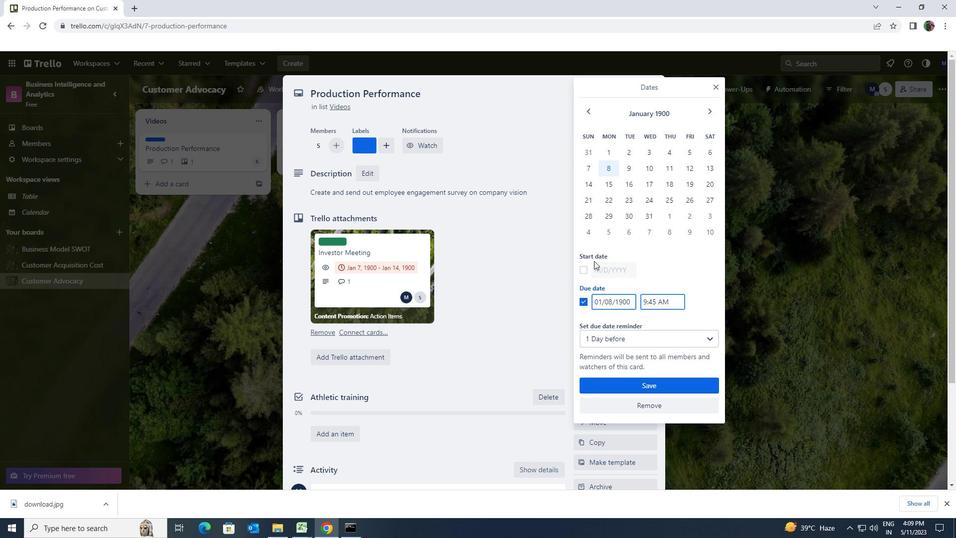 
Action: Mouse pressed left at (581, 265)
Screenshot: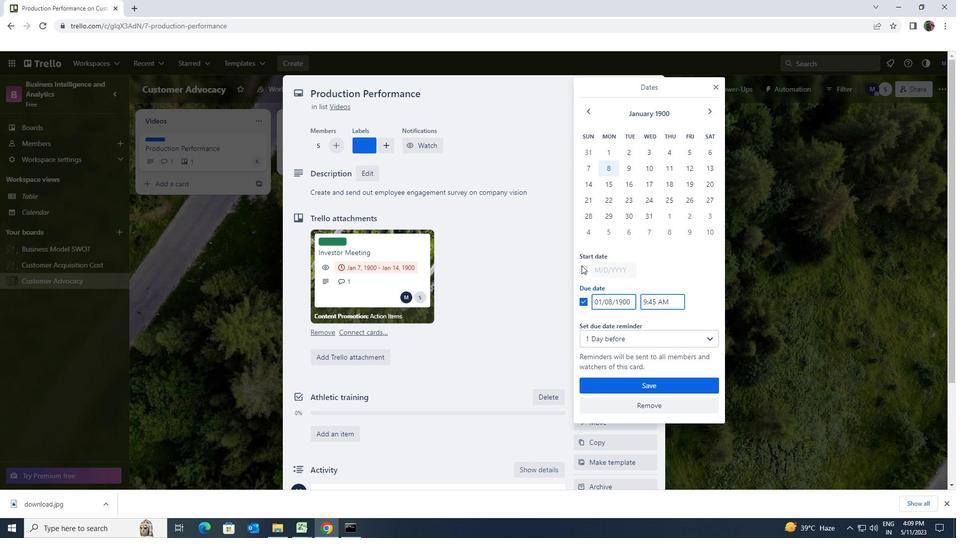
Action: Mouse moved to (630, 267)
Screenshot: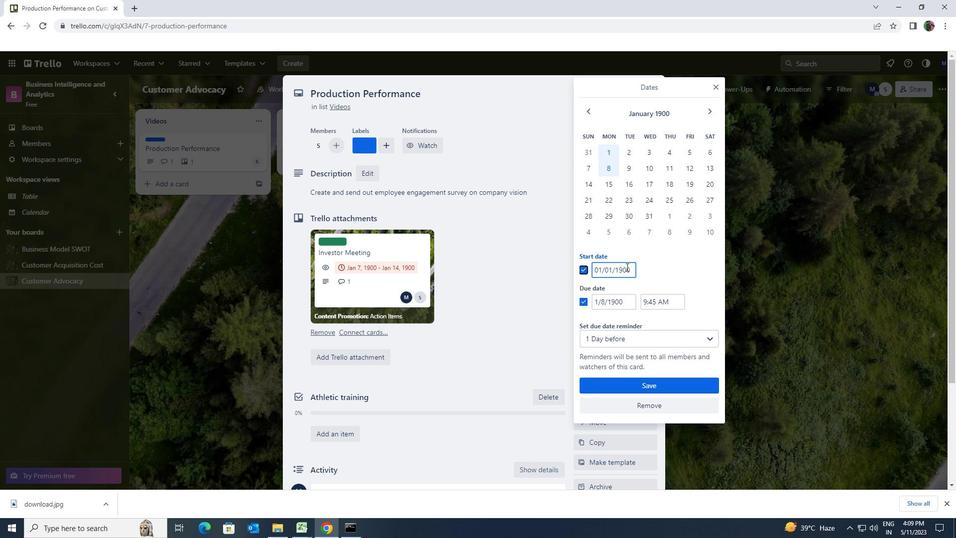 
Action: Mouse pressed left at (630, 267)
Screenshot: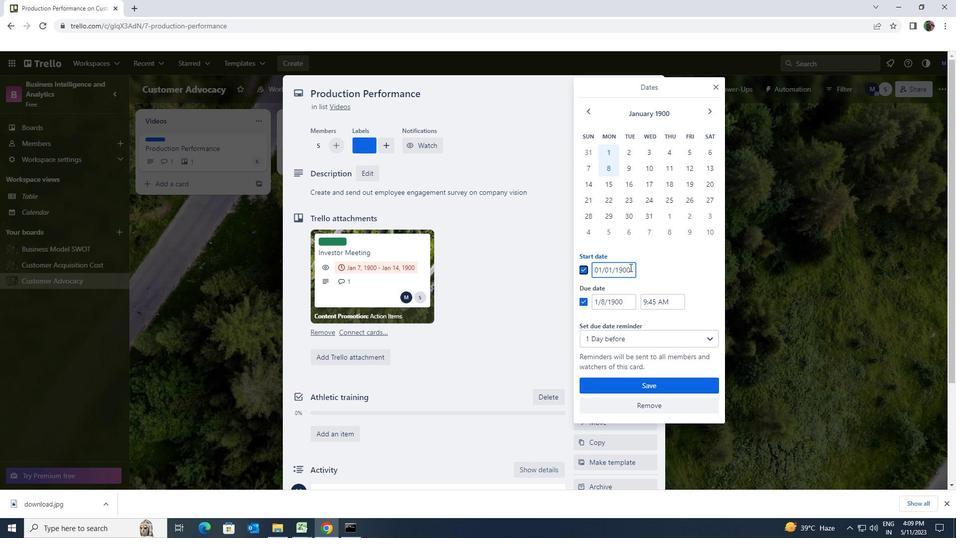 
Action: Mouse moved to (592, 270)
Screenshot: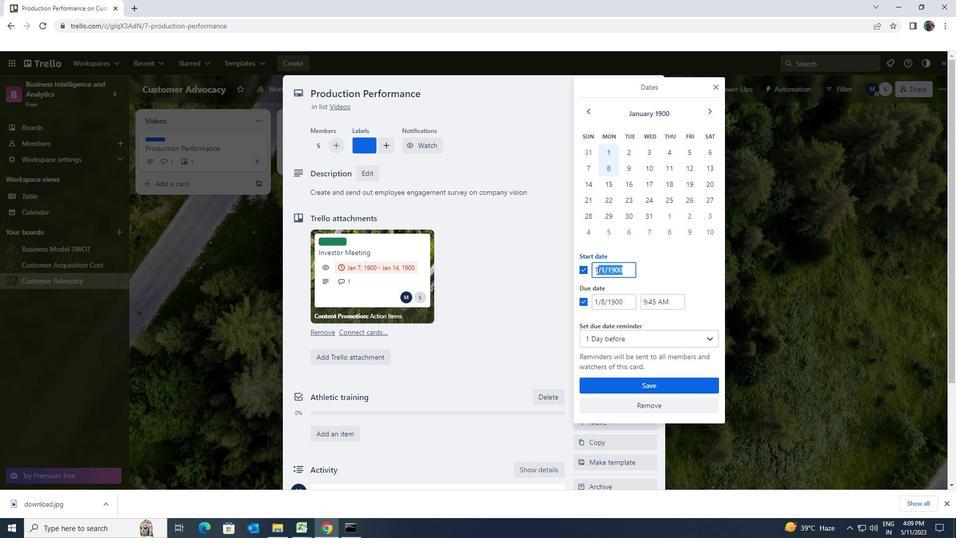 
Action: Key pressed 1/2/1900
Screenshot: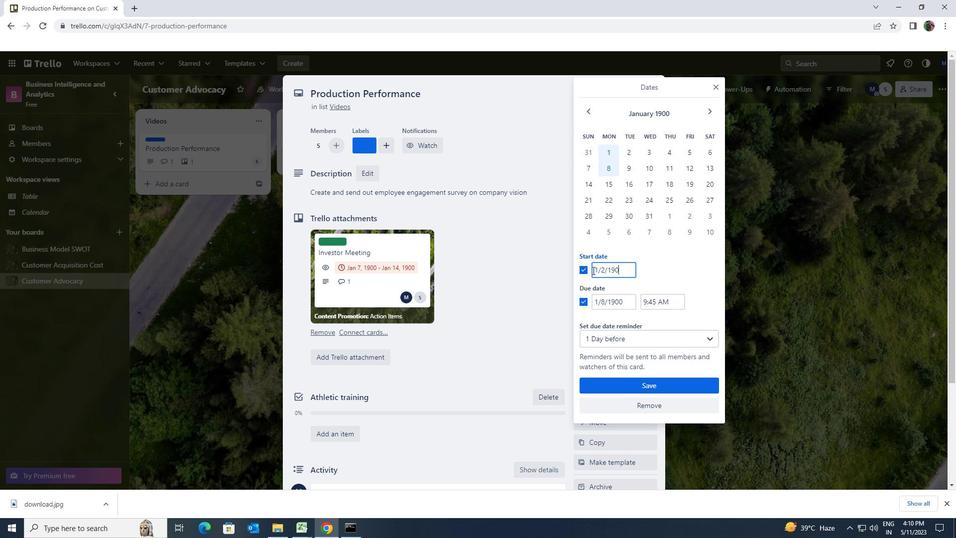 
Action: Mouse moved to (623, 301)
Screenshot: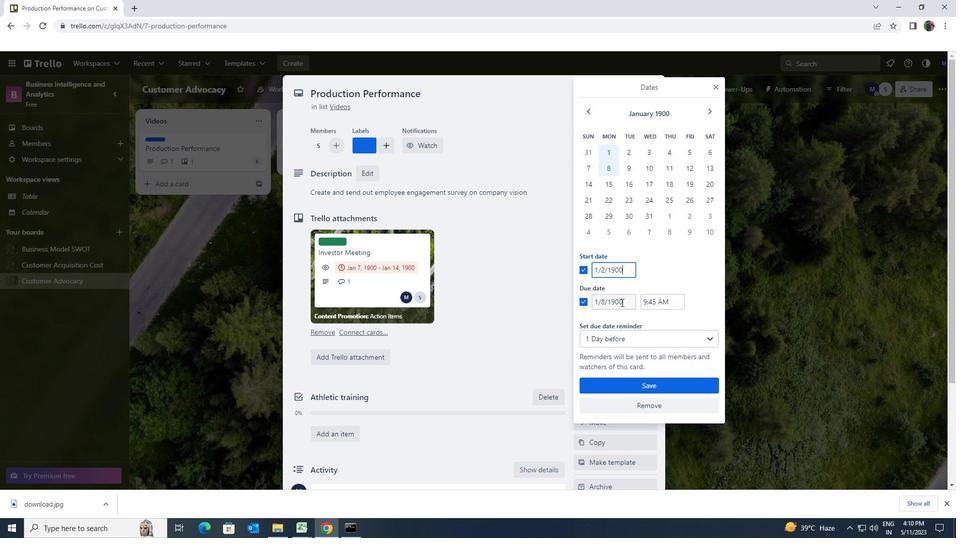 
Action: Mouse pressed left at (623, 301)
Screenshot: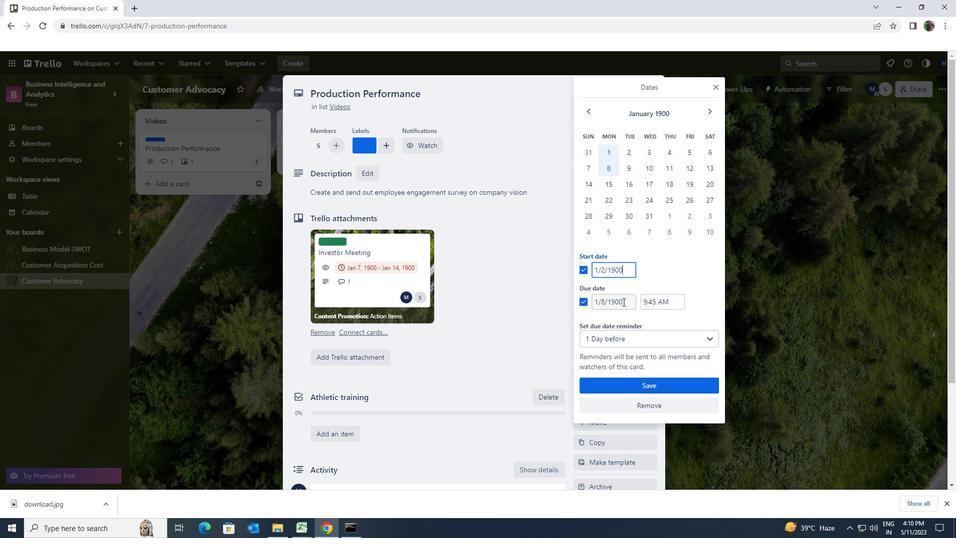 
Action: Mouse moved to (595, 301)
Screenshot: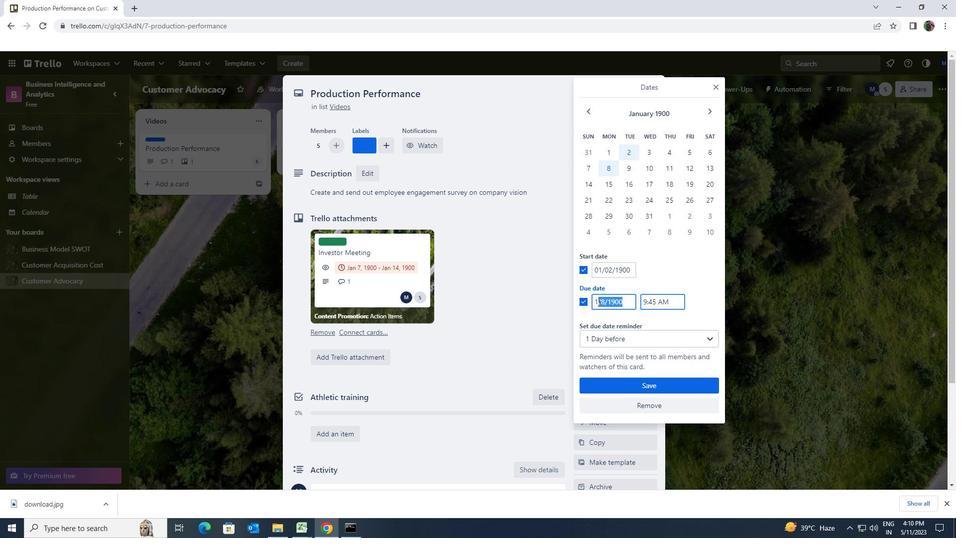 
Action: Key pressed 1/9/1900
Screenshot: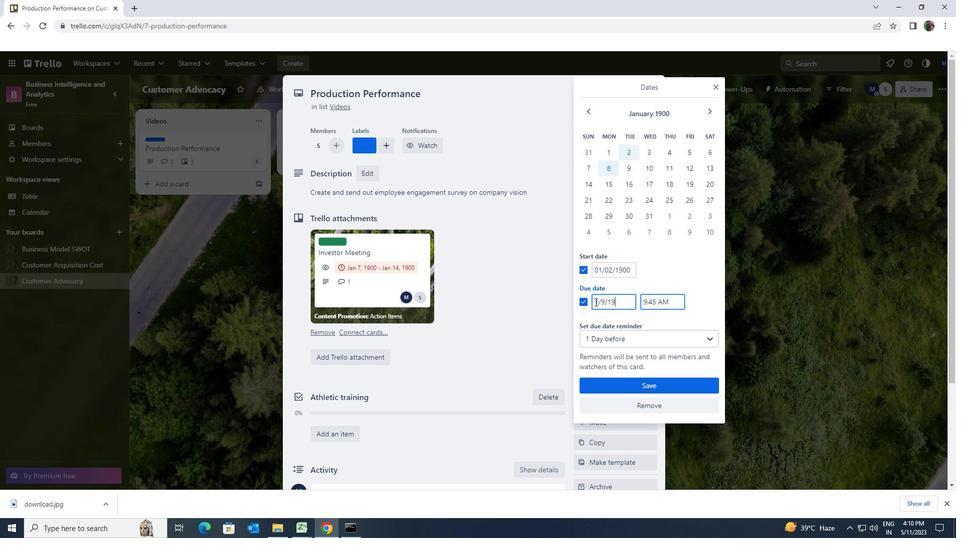 
Action: Mouse moved to (681, 384)
Screenshot: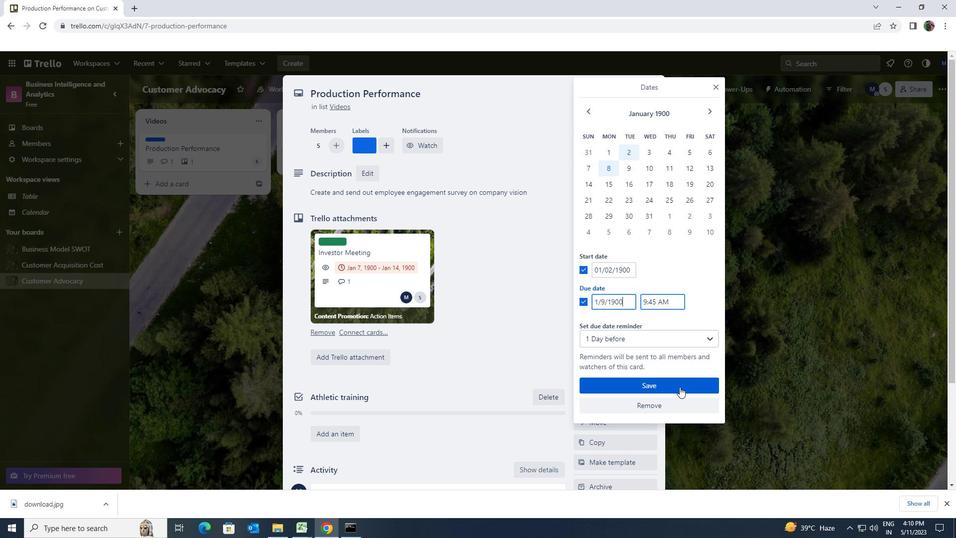 
Action: Mouse pressed left at (681, 384)
Screenshot: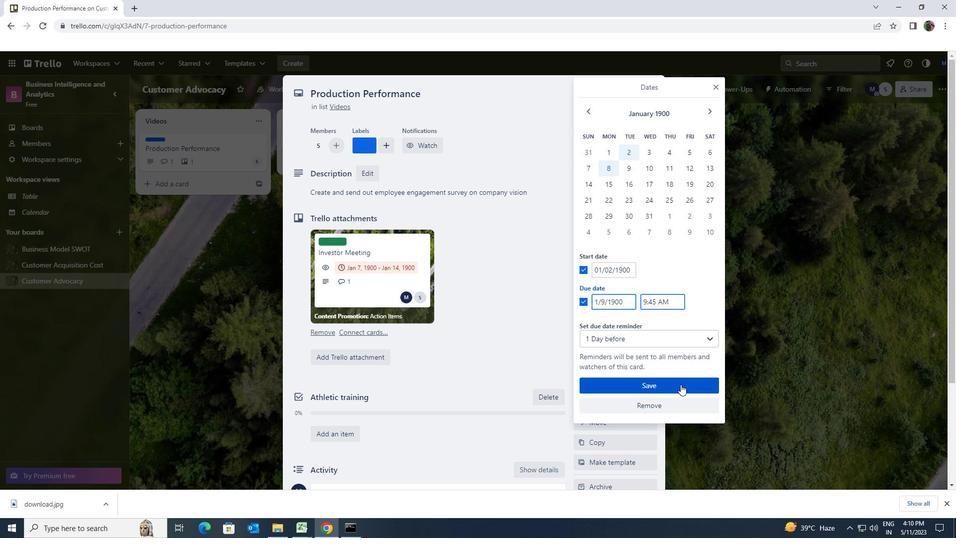 
